 Task: Design a complex, multi-material model of a famous building.
Action: Mouse moved to (161, 131)
Screenshot: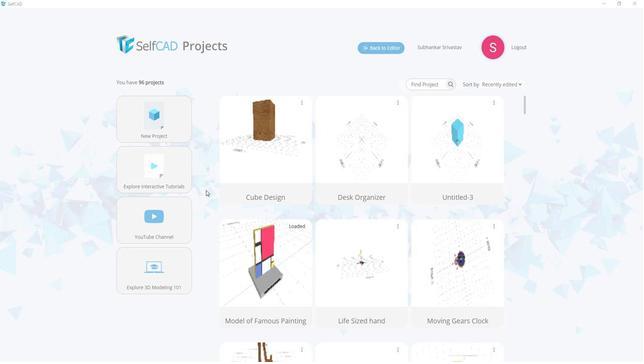 
Action: Mouse pressed left at (161, 131)
Screenshot: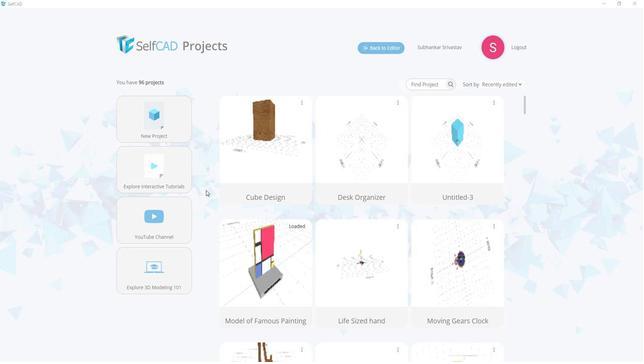 
Action: Mouse moved to (318, 147)
Screenshot: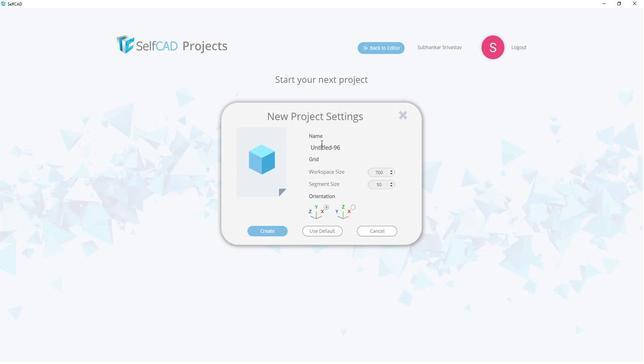 
Action: Mouse pressed left at (318, 147)
Screenshot: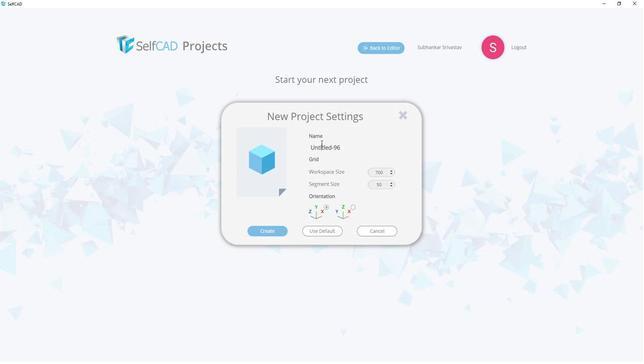
Action: Key pressed <Key.shift><Key.shift><Key.shift><Key.shift><Key.shift><Key.shift>Famous<Key.space><Key.shift><Key.shift><Key.shift><Key.shift><Key.shift><Key.shift><Key.shift><Key.shift><Key.shift><Key.shift><Key.shift><Key.shift><Key.shift><Key.shift><Key.shift><Key.shift><Key.shift><Key.shift><Key.shift><Key.shift><Key.shift><Key.shift><Key.shift><Key.shift><Key.shift><Key.shift><Key.shift><Key.shift><Key.shift>Building<Key.space>2
Screenshot: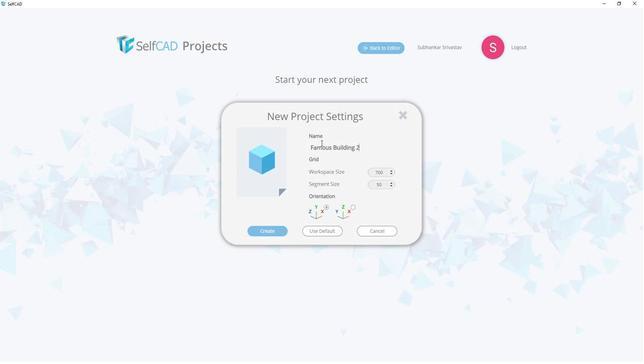 
Action: Mouse moved to (268, 226)
Screenshot: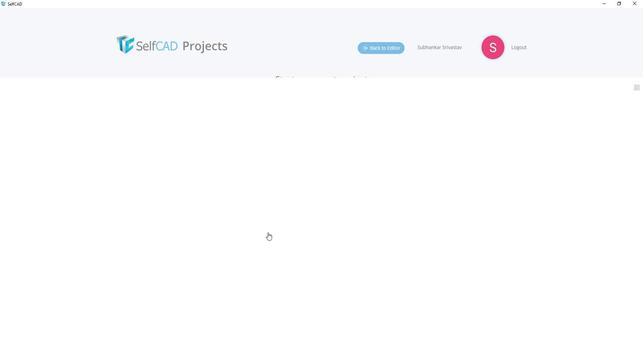 
Action: Mouse pressed left at (268, 226)
Screenshot: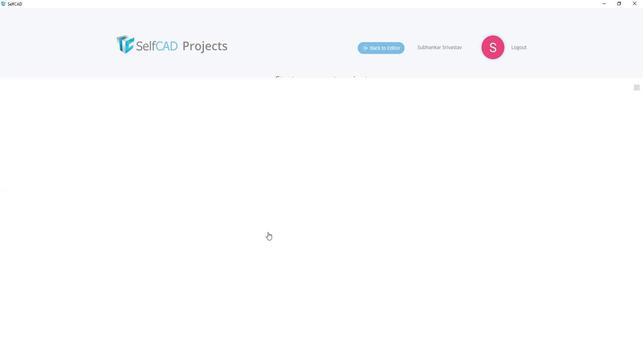 
Action: Mouse moved to (57, 151)
Screenshot: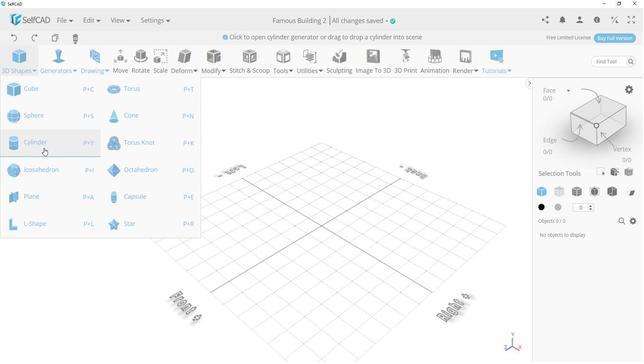 
Action: Mouse pressed left at (57, 151)
Screenshot: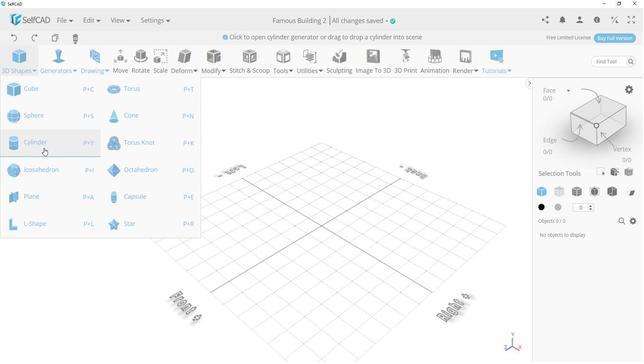 
Action: Mouse moved to (26, 177)
Screenshot: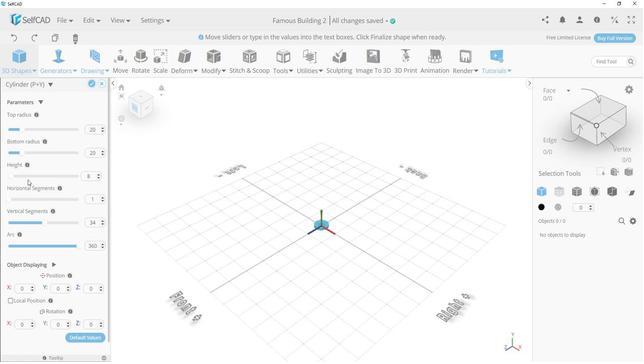 
Action: Mouse pressed left at (26, 177)
Screenshot: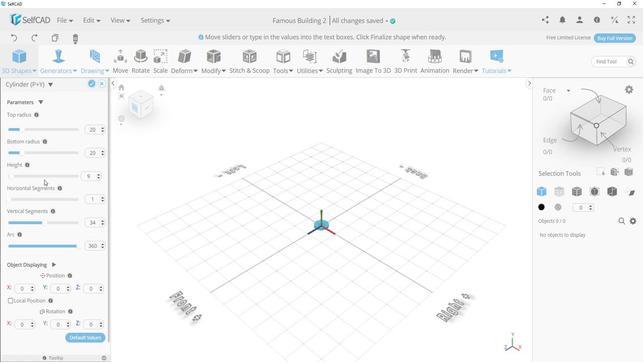 
Action: Mouse moved to (56, 238)
Screenshot: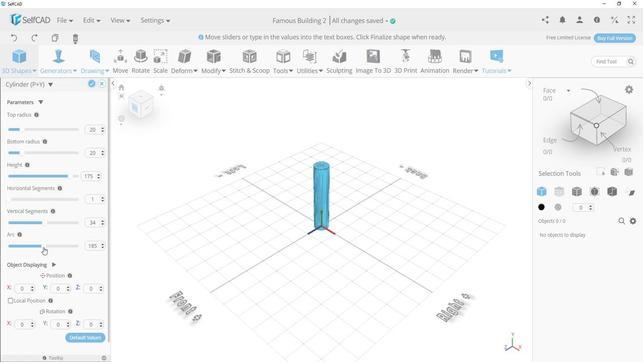 
Action: Mouse pressed left at (56, 238)
Screenshot: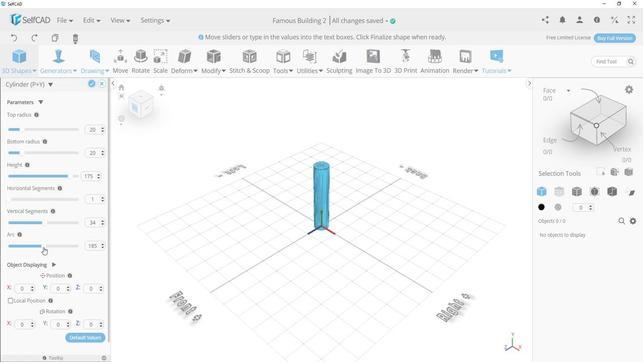 
Action: Mouse moved to (44, 237)
Screenshot: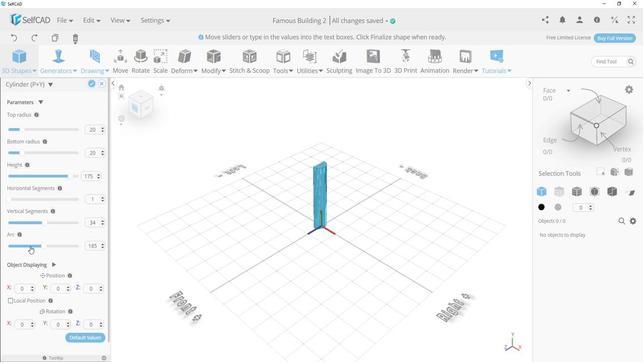 
Action: Mouse pressed left at (44, 237)
Screenshot: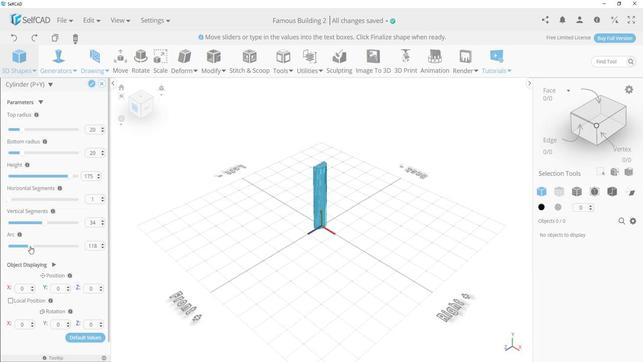 
Action: Mouse moved to (112, 240)
Screenshot: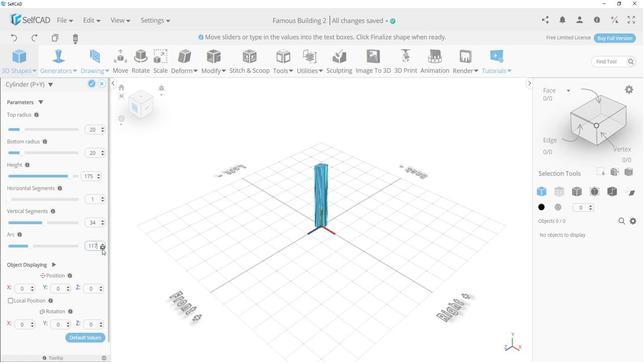 
Action: Mouse pressed left at (112, 240)
Screenshot: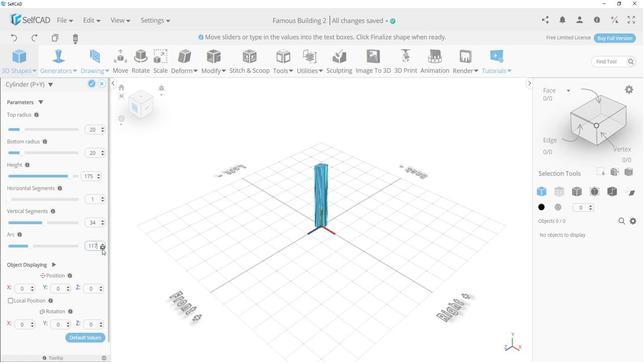 
Action: Mouse pressed left at (112, 240)
Screenshot: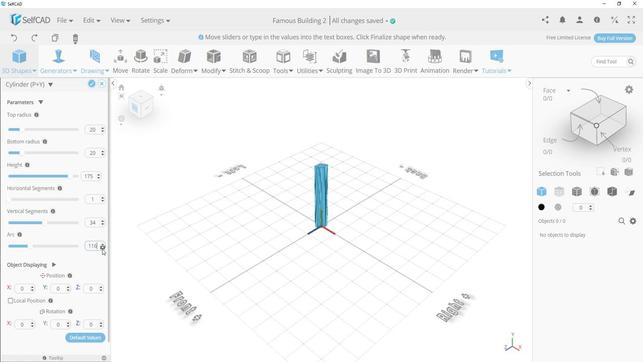 
Action: Mouse pressed left at (112, 240)
Screenshot: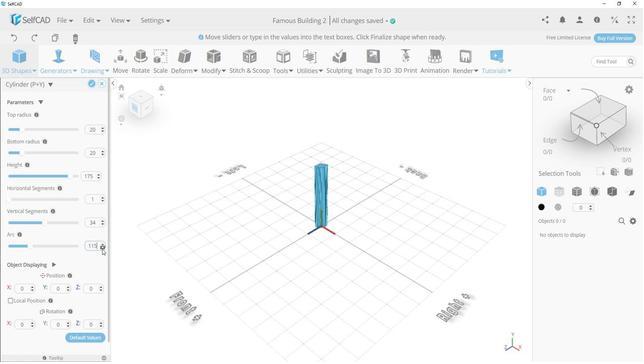 
Action: Mouse pressed left at (112, 240)
Screenshot: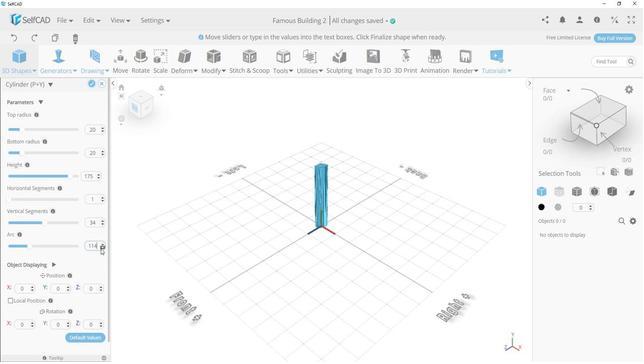 
Action: Mouse moved to (111, 240)
Screenshot: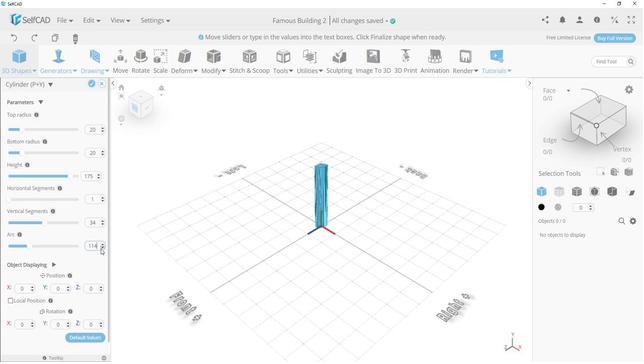 
Action: Mouse pressed left at (111, 240)
Screenshot: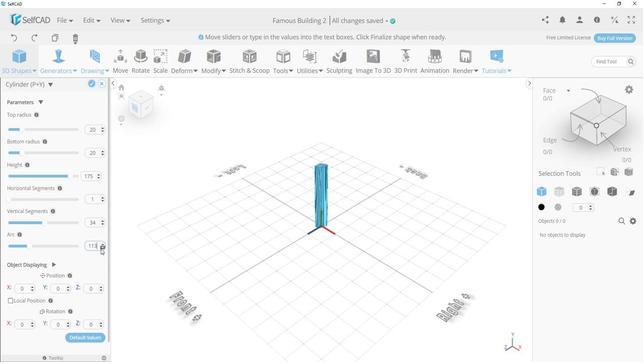 
Action: Mouse pressed left at (111, 240)
Screenshot: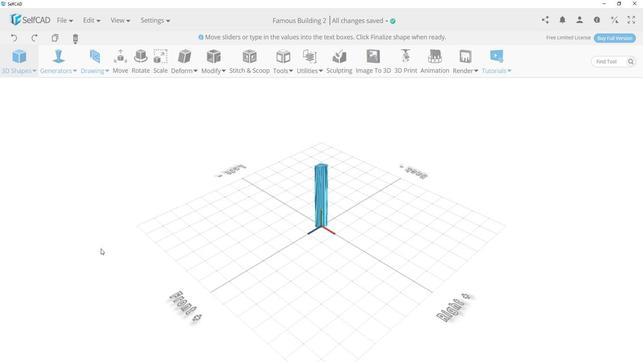 
Action: Mouse moved to (247, 202)
Screenshot: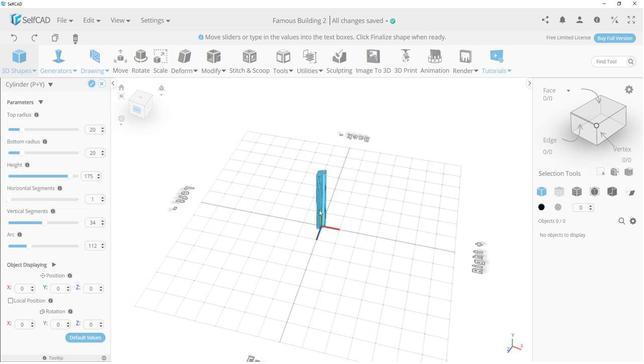 
Action: Mouse pressed left at (247, 202)
Screenshot: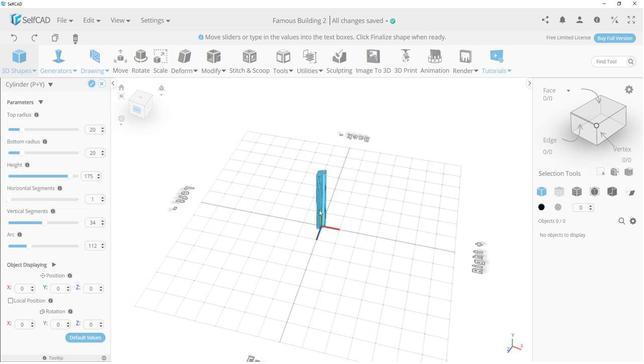 
Action: Mouse moved to (344, 200)
Screenshot: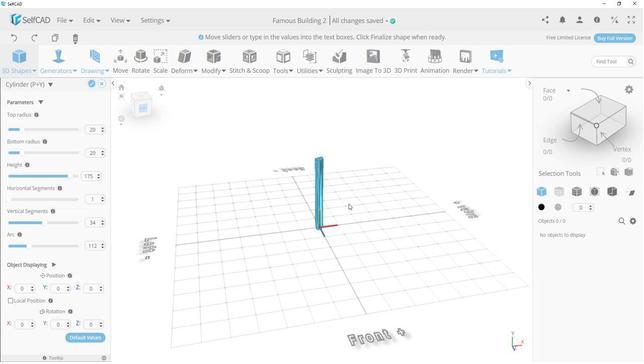 
Action: Mouse scrolled (344, 201) with delta (0, 0)
Screenshot: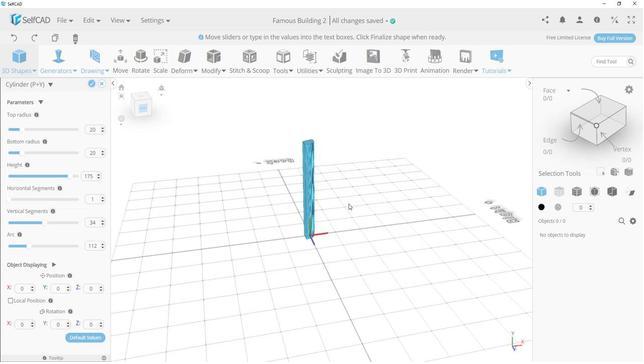 
Action: Mouse scrolled (344, 201) with delta (0, 0)
Screenshot: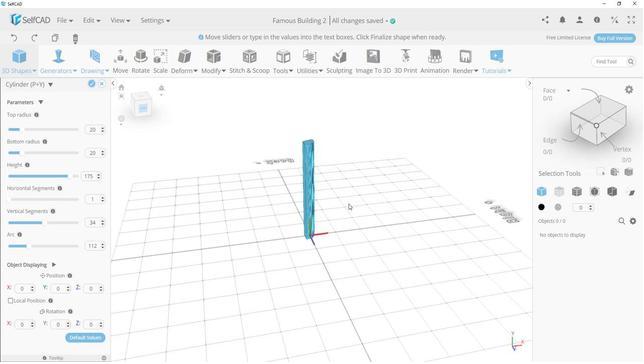 
Action: Mouse scrolled (344, 201) with delta (0, 0)
Screenshot: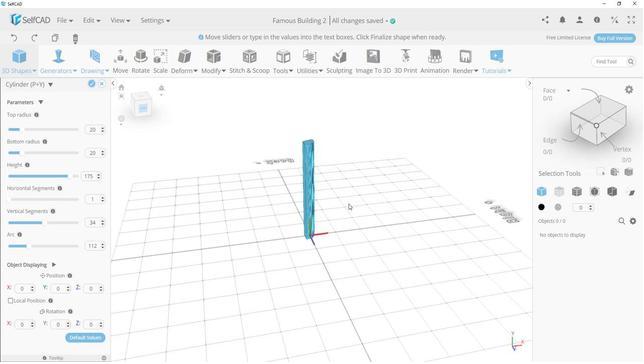 
Action: Mouse scrolled (344, 201) with delta (0, 0)
Screenshot: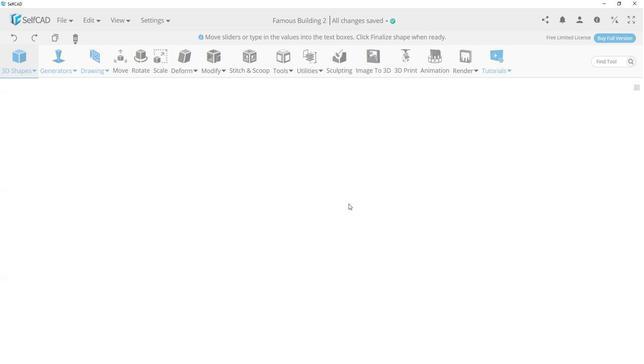 
Action: Mouse scrolled (344, 201) with delta (0, 0)
Screenshot: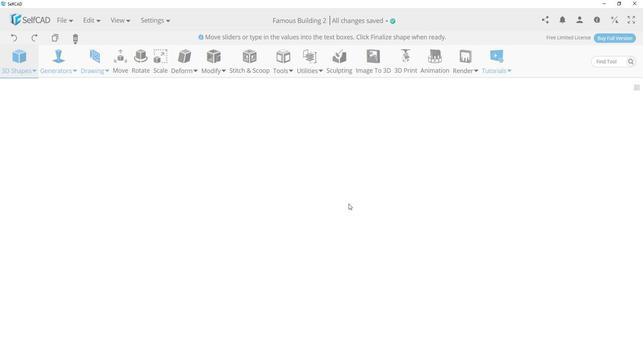 
Action: Mouse scrolled (344, 201) with delta (0, 0)
Screenshot: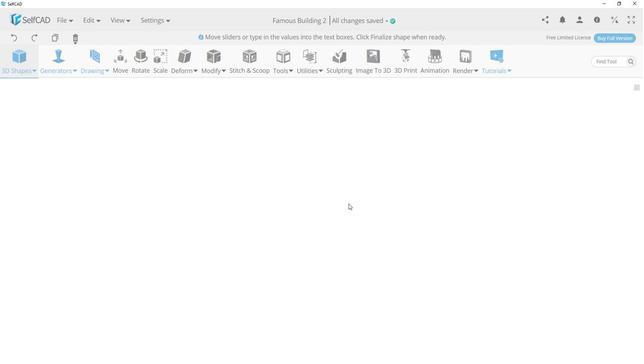 
Action: Mouse scrolled (344, 201) with delta (0, 0)
Screenshot: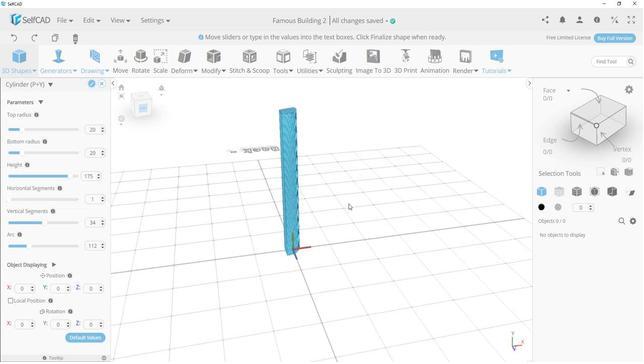 
Action: Mouse scrolled (344, 201) with delta (0, 0)
Screenshot: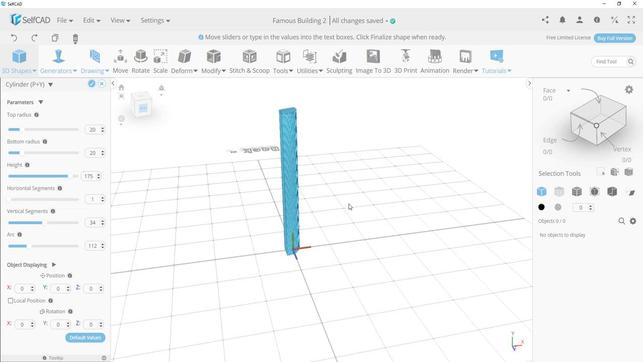 
Action: Mouse scrolled (344, 201) with delta (0, 0)
Screenshot: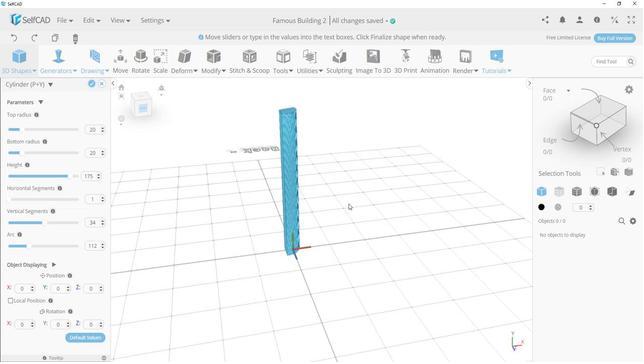 
Action: Mouse scrolled (344, 201) with delta (0, 0)
Screenshot: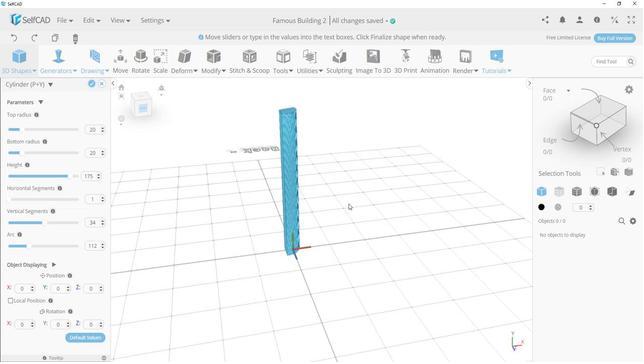 
Action: Mouse scrolled (344, 201) with delta (0, 0)
Screenshot: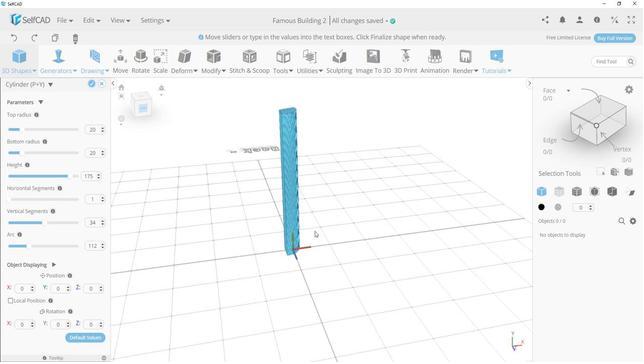 
Action: Mouse scrolled (344, 201) with delta (0, 0)
Screenshot: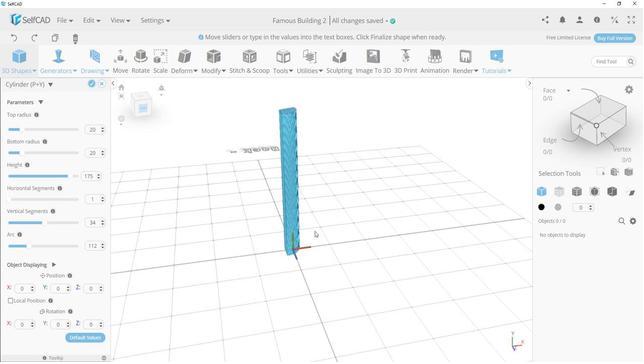 
Action: Mouse moved to (260, 244)
Screenshot: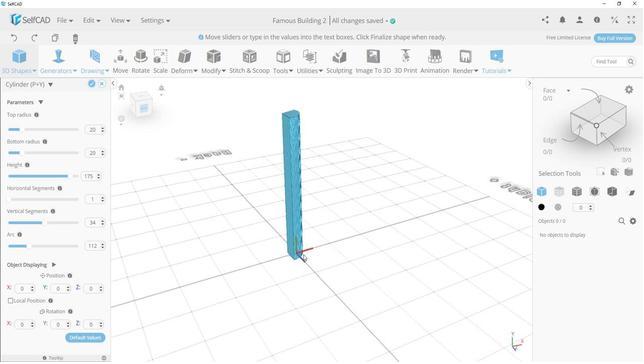 
Action: Mouse pressed left at (260, 244)
Screenshot: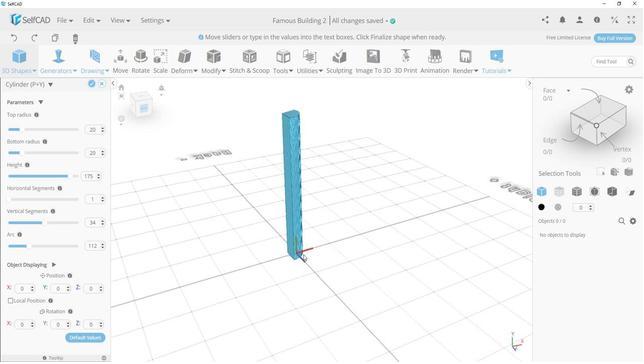 
Action: Mouse moved to (37, 136)
Screenshot: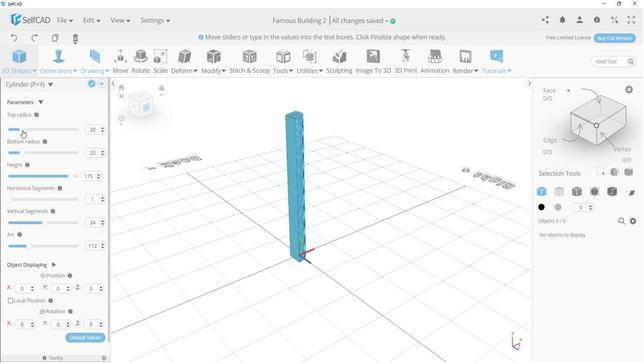 
Action: Mouse pressed left at (37, 136)
Screenshot: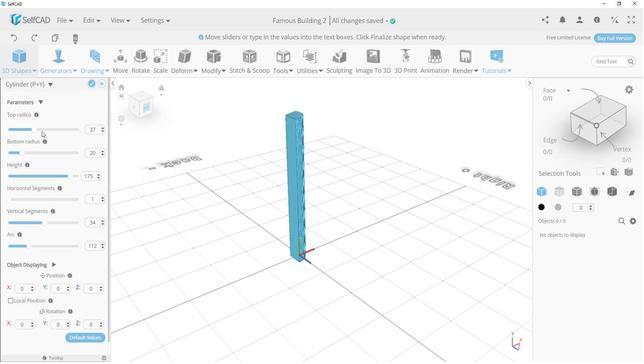 
Action: Mouse moved to (113, 132)
Screenshot: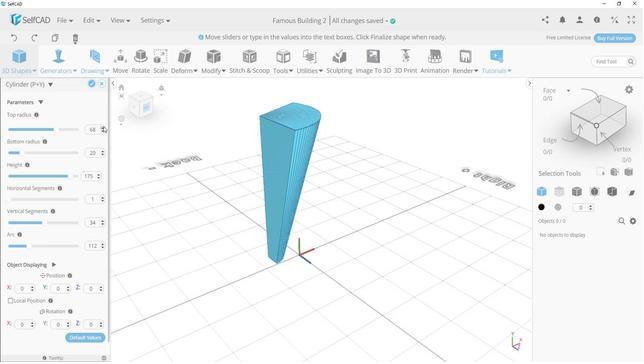 
Action: Mouse pressed left at (113, 132)
Screenshot: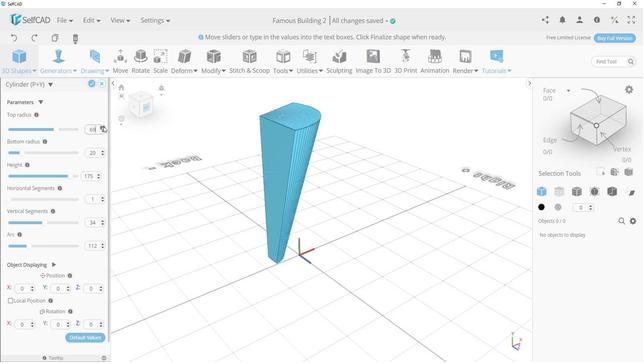 
Action: Mouse pressed left at (113, 132)
Screenshot: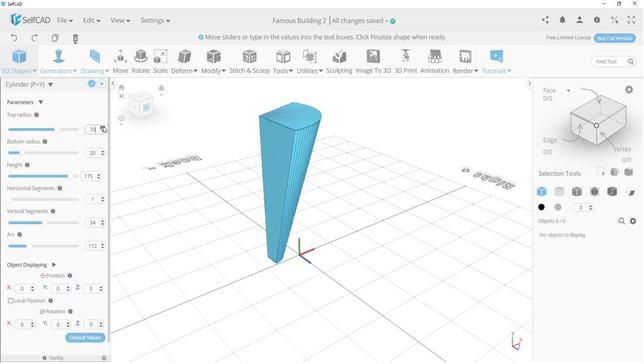 
Action: Mouse moved to (36, 155)
Screenshot: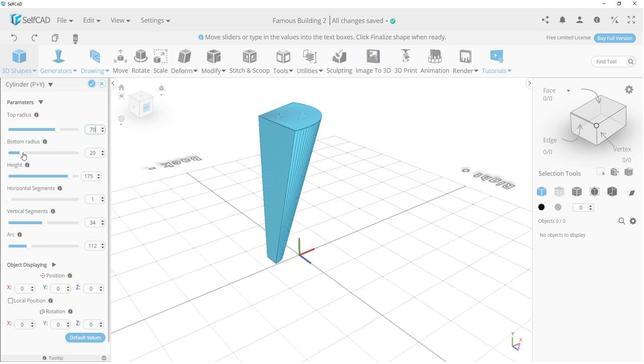 
Action: Mouse pressed left at (36, 155)
Screenshot: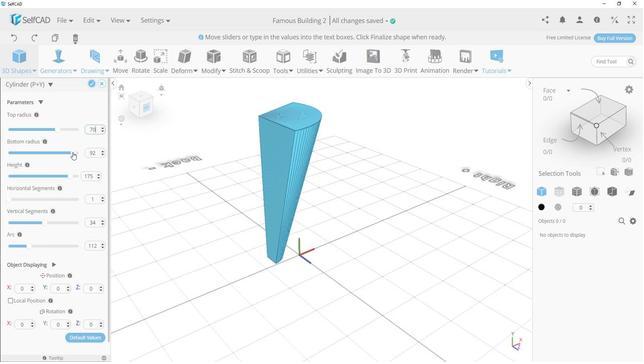 
Action: Mouse moved to (86, 154)
Screenshot: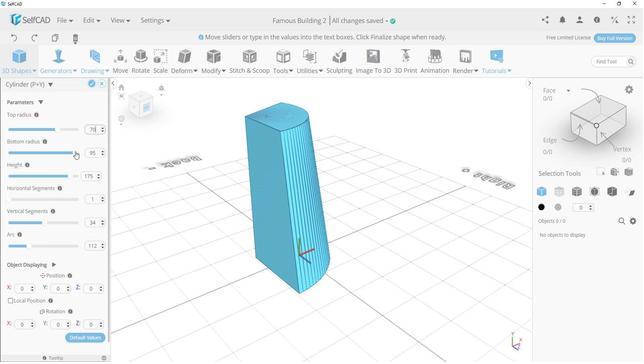 
Action: Mouse pressed right at (86, 154)
Screenshot: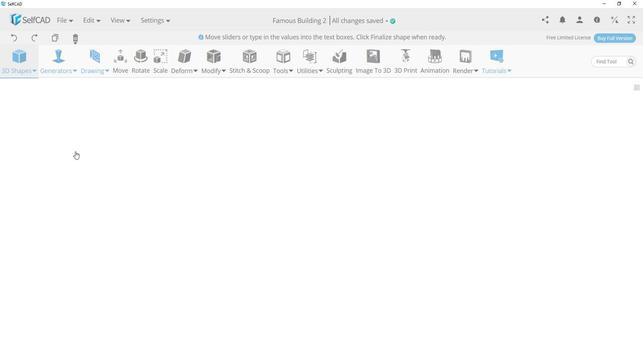 
Action: Mouse moved to (113, 154)
Screenshot: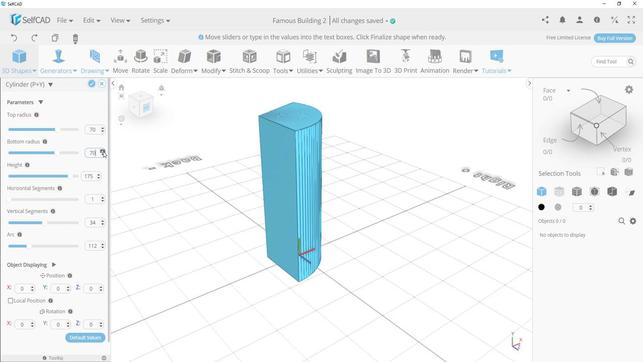 
Action: Mouse pressed left at (113, 154)
Screenshot: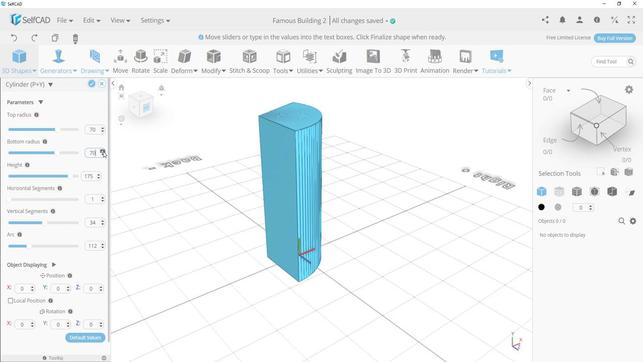 
Action: Mouse moved to (248, 236)
Screenshot: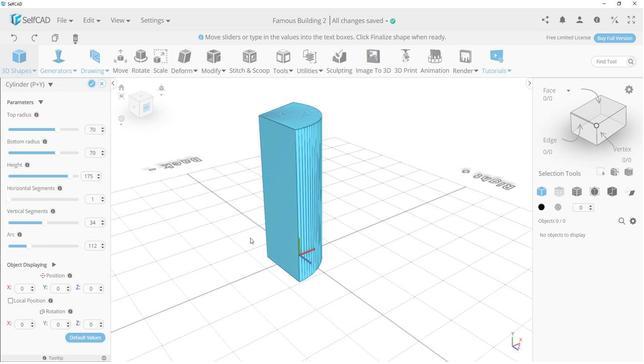 
Action: Mouse pressed left at (248, 236)
Screenshot: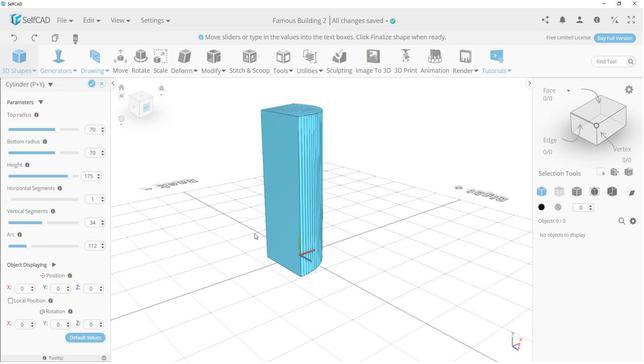 
Action: Mouse moved to (113, 238)
Screenshot: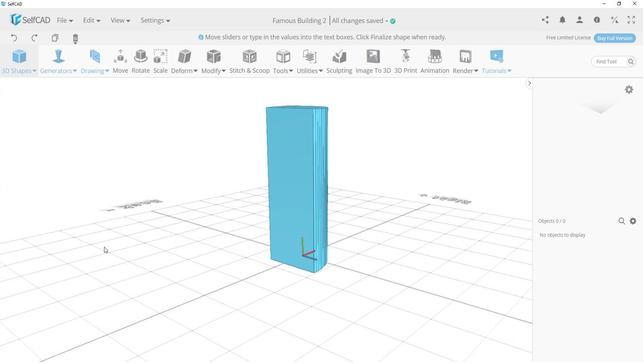 
Action: Mouse pressed left at (113, 238)
Screenshot: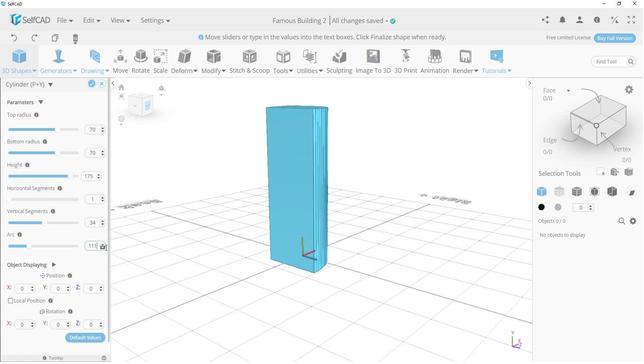 
Action: Mouse moved to (116, 239)
Screenshot: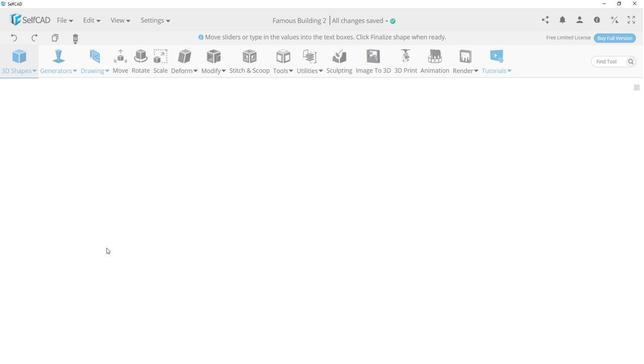 
Action: Mouse pressed left at (116, 239)
Screenshot: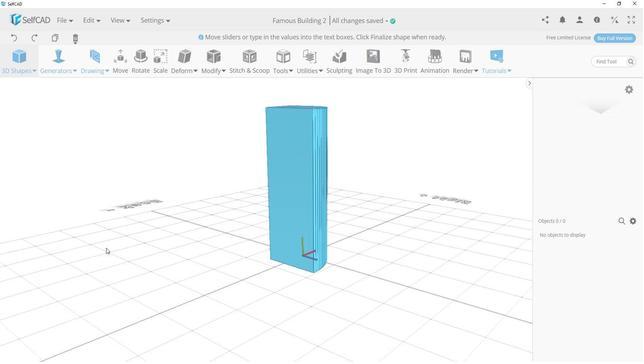 
Action: Mouse moved to (113, 239)
Screenshot: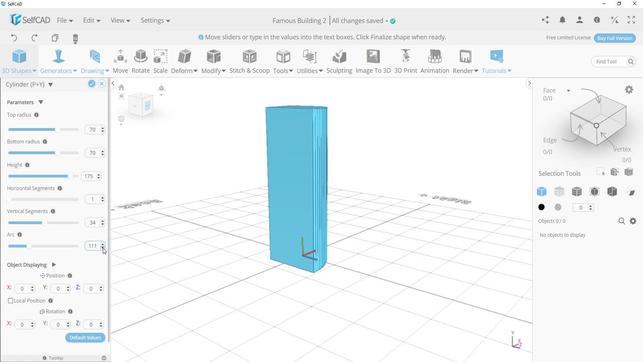 
Action: Mouse pressed left at (113, 239)
Screenshot: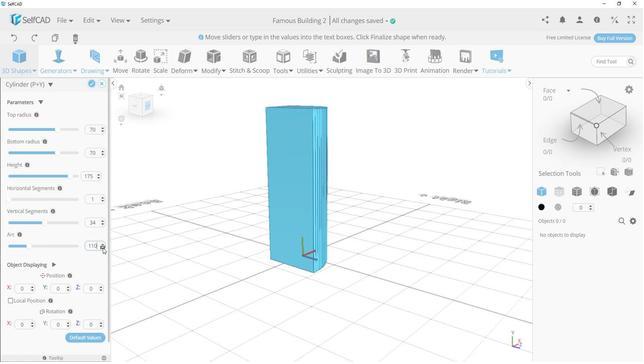 
Action: Mouse moved to (367, 230)
Screenshot: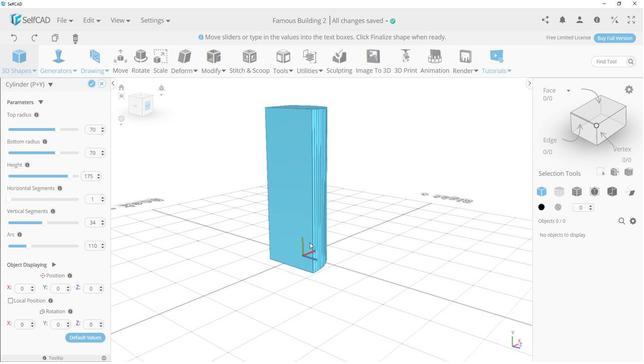 
Action: Mouse pressed left at (367, 230)
Screenshot: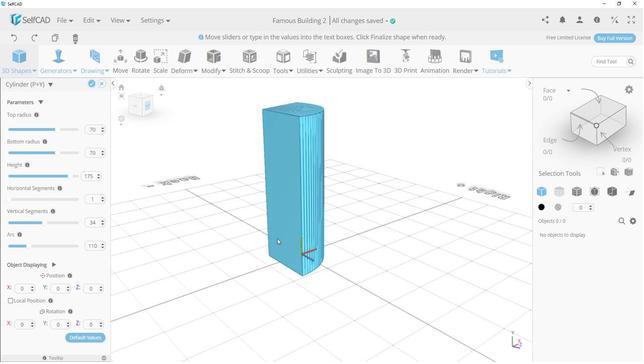 
Action: Mouse moved to (113, 198)
Screenshot: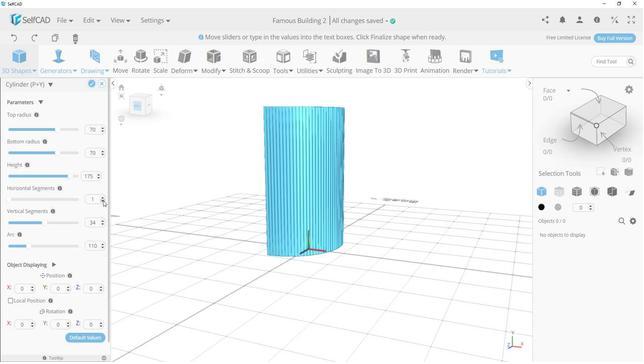 
Action: Mouse pressed left at (113, 198)
Screenshot: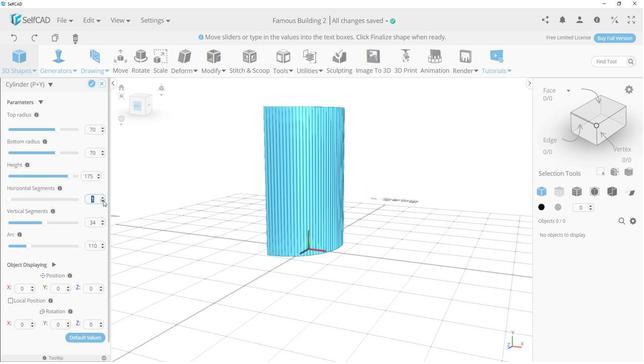 
Action: Mouse moved to (113, 194)
Screenshot: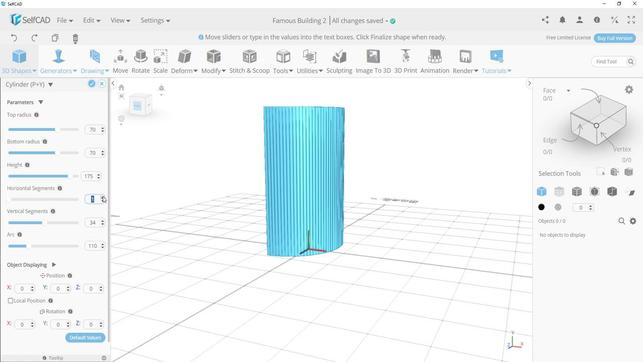 
Action: Mouse pressed left at (113, 194)
Screenshot: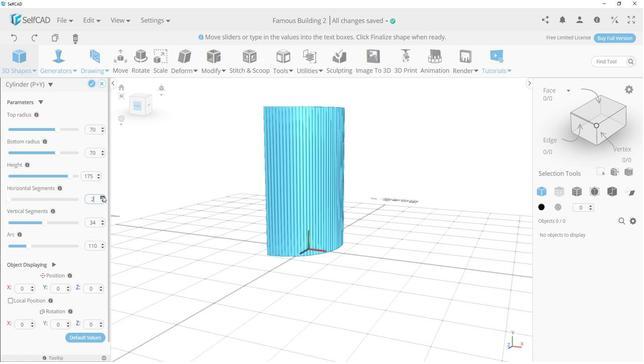
Action: Mouse moved to (113, 194)
Screenshot: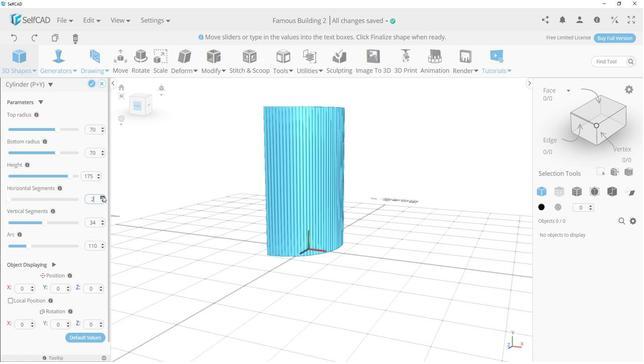 
Action: Mouse pressed left at (113, 194)
Screenshot: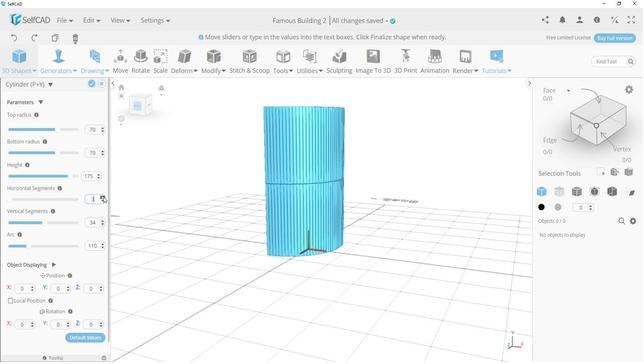 
Action: Mouse pressed left at (113, 194)
Screenshot: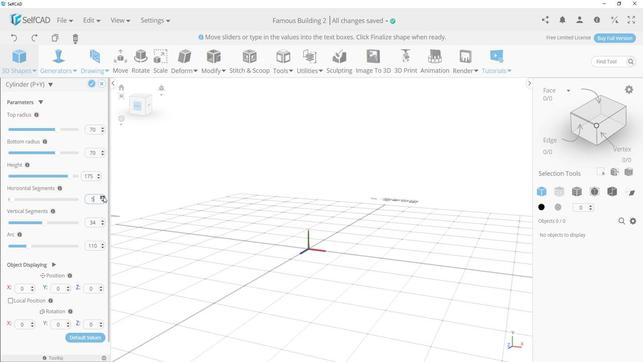 
Action: Mouse moved to (113, 194)
Screenshot: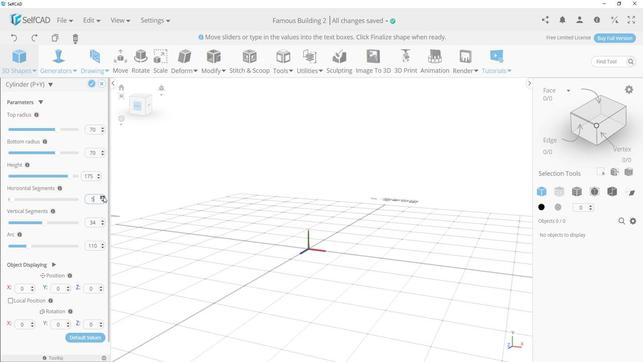 
Action: Mouse pressed left at (113, 194)
Screenshot: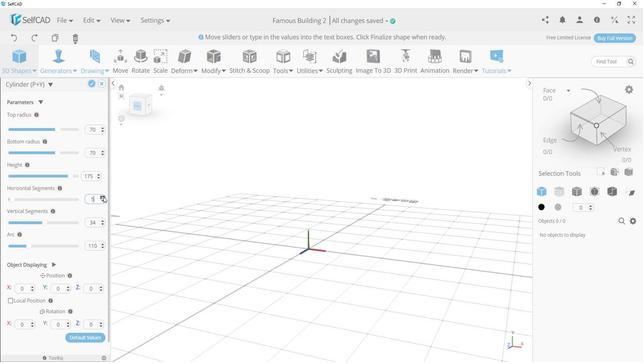 
Action: Mouse pressed left at (113, 194)
Screenshot: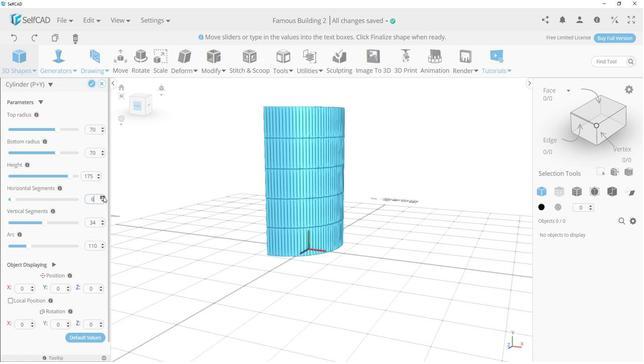 
Action: Mouse moved to (113, 194)
Screenshot: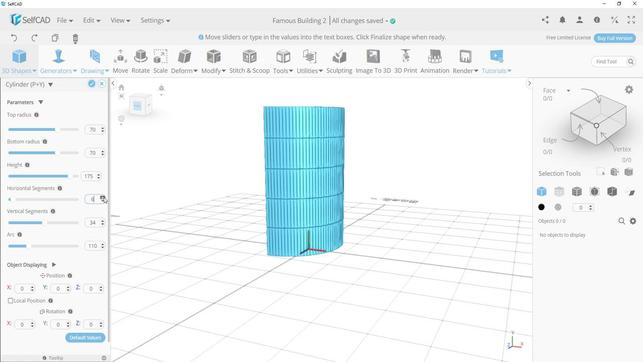 
Action: Mouse pressed left at (113, 194)
Screenshot: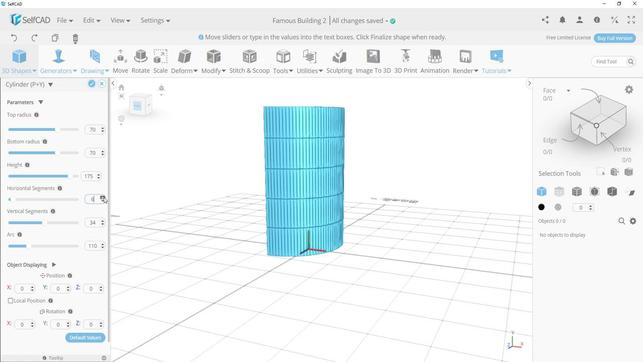 
Action: Mouse pressed left at (113, 194)
Screenshot: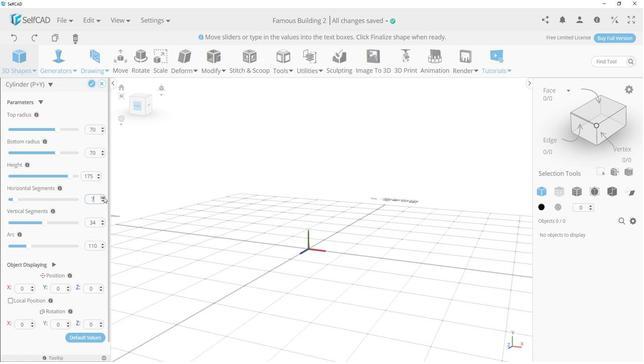 
Action: Mouse moved to (113, 195)
Screenshot: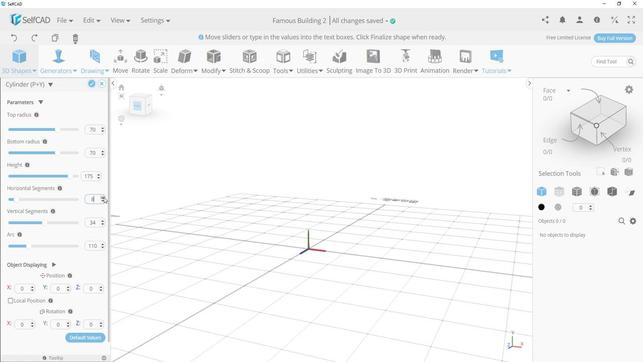 
Action: Mouse pressed left at (113, 195)
Screenshot: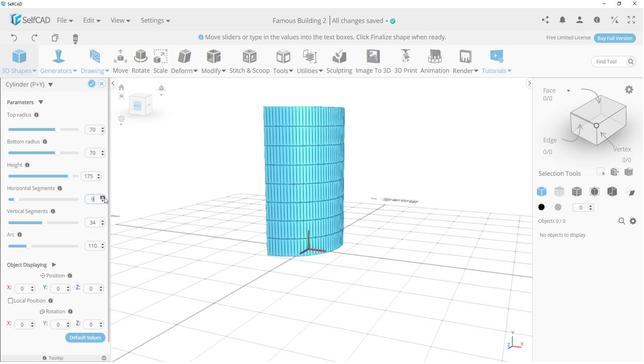 
Action: Mouse moved to (114, 195)
Screenshot: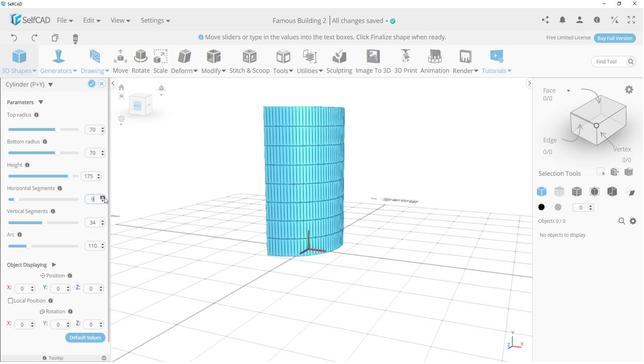 
Action: Mouse pressed left at (114, 195)
Screenshot: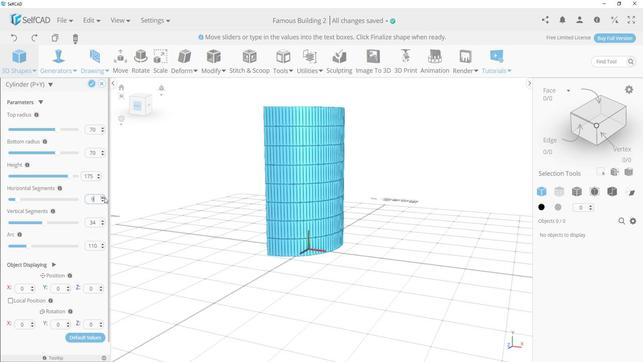 
Action: Mouse pressed left at (114, 195)
Screenshot: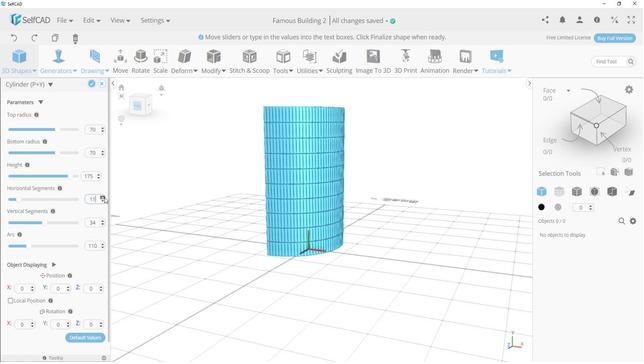 
Action: Mouse pressed left at (114, 195)
Screenshot: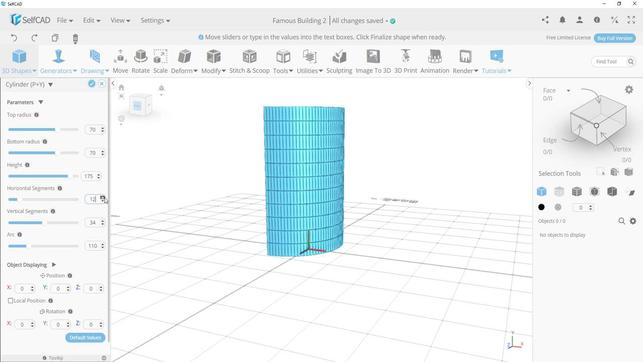 
Action: Mouse pressed left at (114, 195)
Screenshot: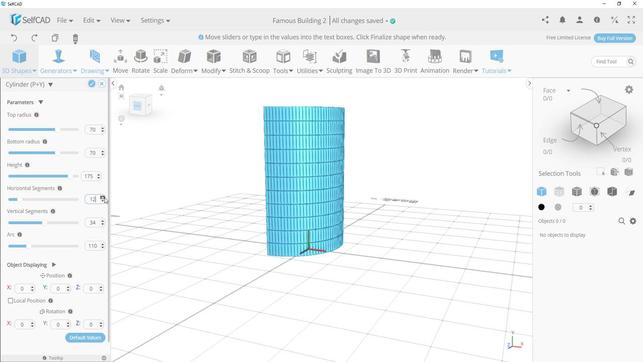 
Action: Mouse pressed left at (114, 195)
Screenshot: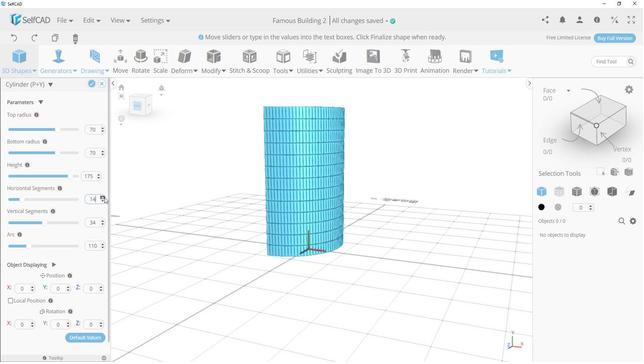 
Action: Mouse pressed left at (114, 195)
Screenshot: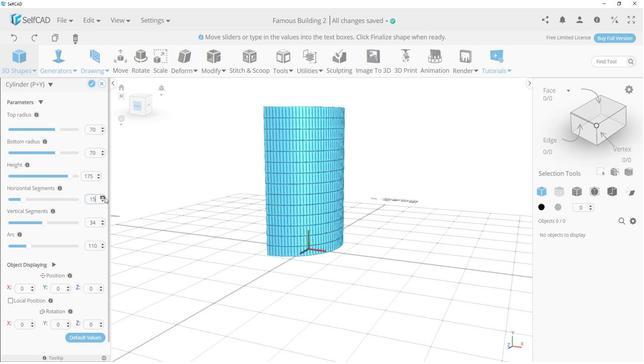 
Action: Mouse moved to (113, 195)
Screenshot: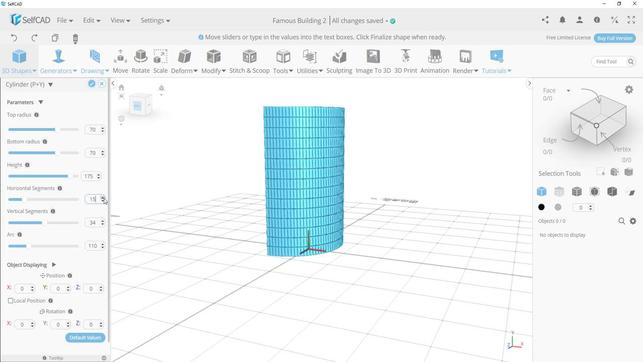 
Action: Mouse pressed left at (113, 195)
Screenshot: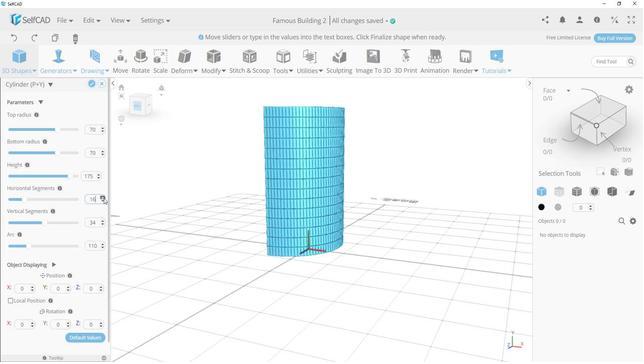 
Action: Mouse pressed left at (113, 195)
Screenshot: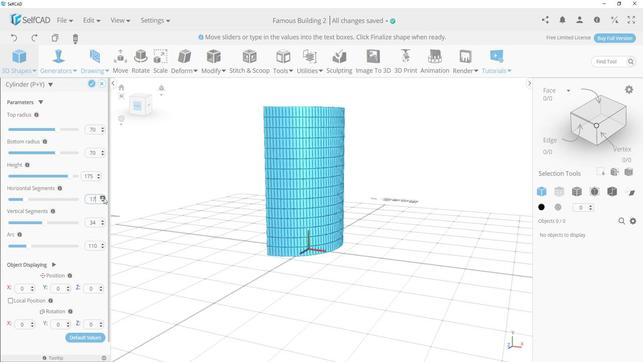 
Action: Mouse pressed left at (113, 195)
Screenshot: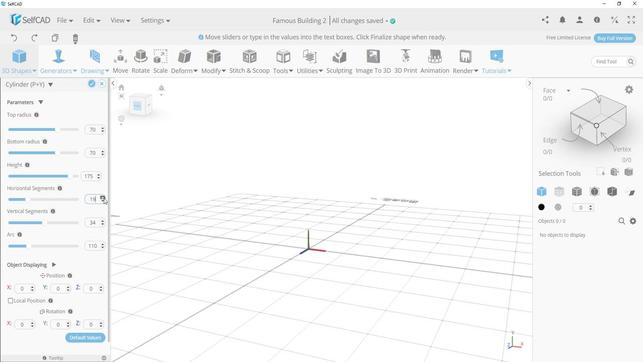 
Action: Mouse pressed left at (113, 195)
Screenshot: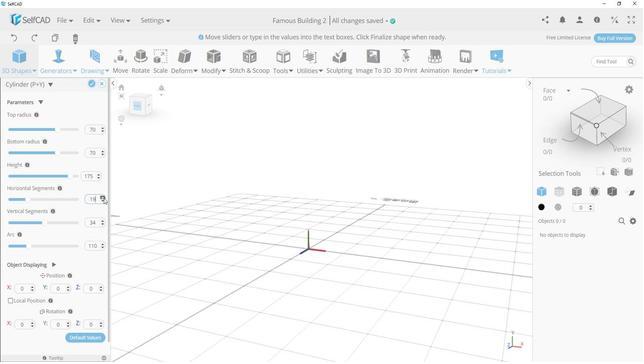 
Action: Mouse pressed left at (113, 195)
Screenshot: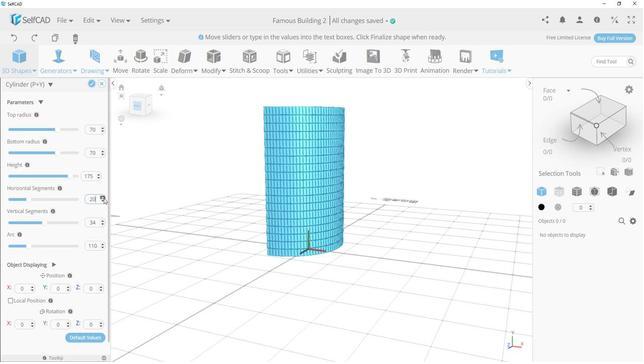 
Action: Mouse pressed left at (113, 195)
Screenshot: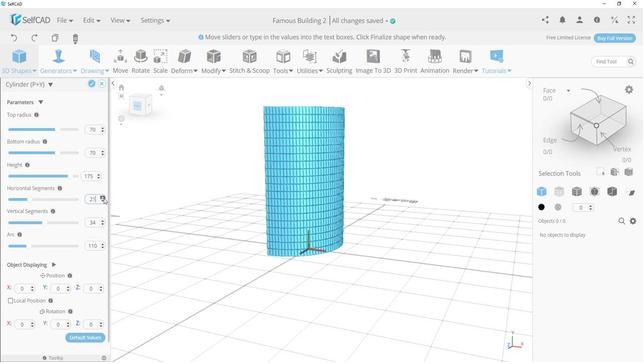 
Action: Mouse pressed left at (113, 195)
Screenshot: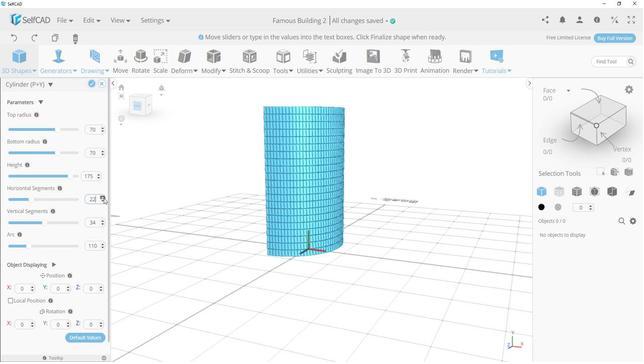 
Action: Mouse pressed left at (113, 195)
Screenshot: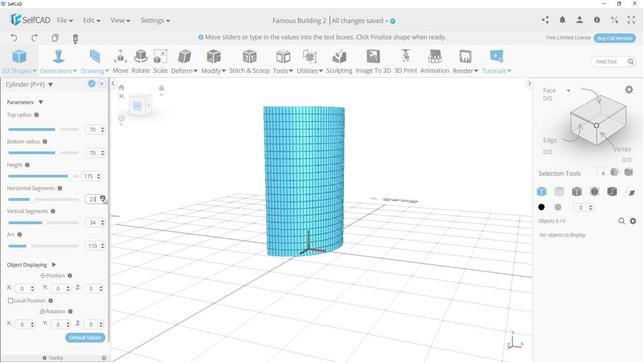 
Action: Mouse pressed left at (113, 195)
Screenshot: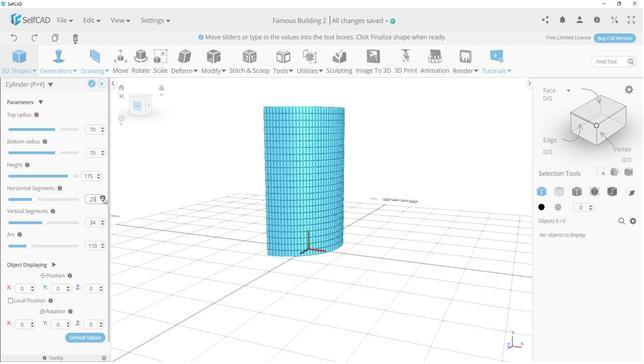 
Action: Mouse pressed left at (113, 195)
Screenshot: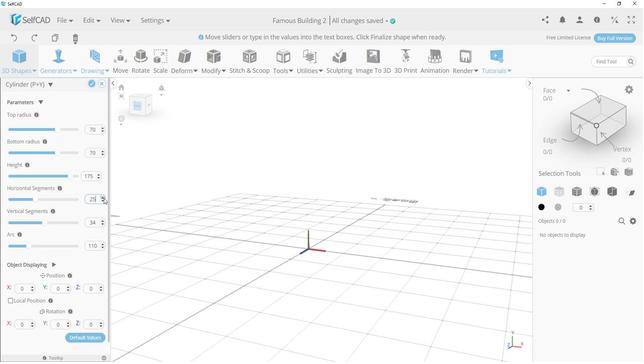 
Action: Mouse pressed left at (113, 195)
Screenshot: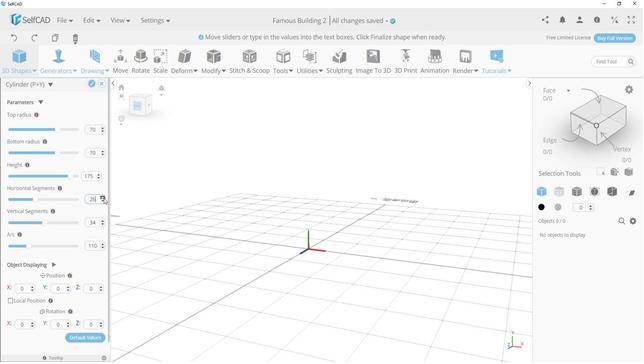 
Action: Mouse moved to (113, 195)
Screenshot: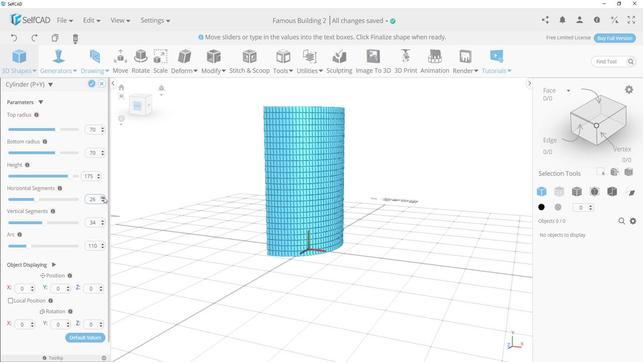 
Action: Mouse pressed left at (113, 195)
Screenshot: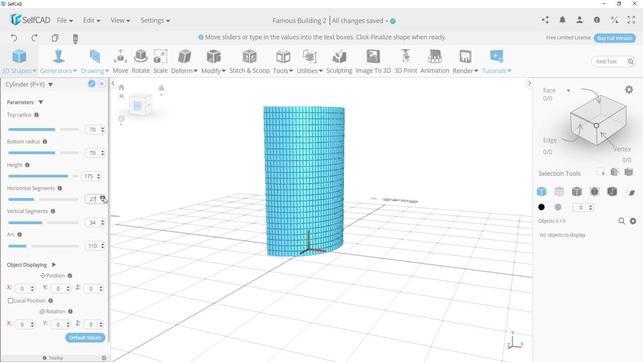 
Action: Mouse pressed left at (113, 195)
Screenshot: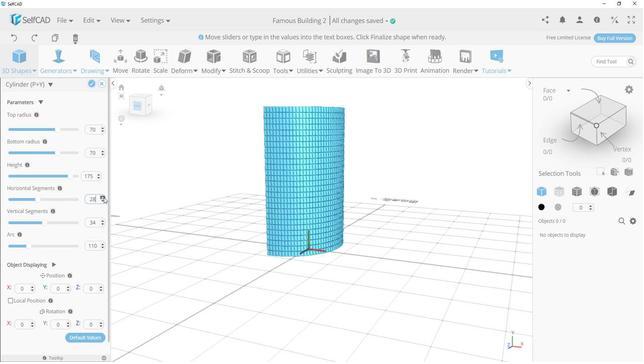 
Action: Mouse pressed left at (113, 195)
Screenshot: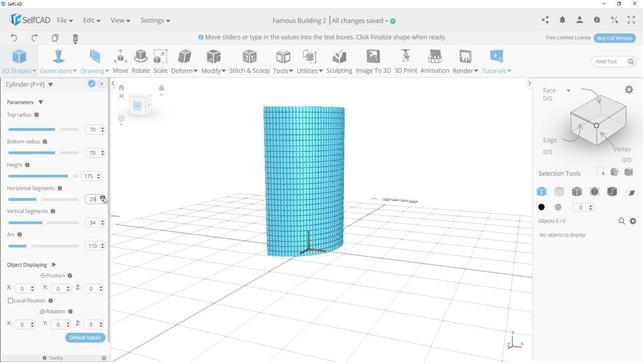 
Action: Mouse moved to (113, 195)
Screenshot: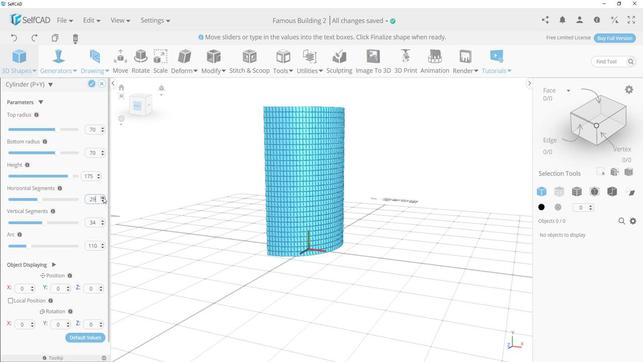 
Action: Mouse pressed left at (113, 195)
Screenshot: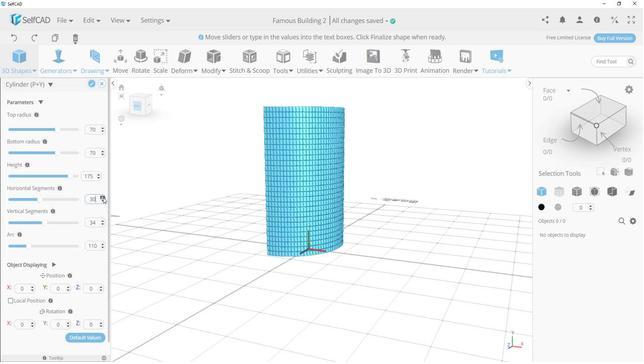 
Action: Mouse pressed left at (113, 195)
Screenshot: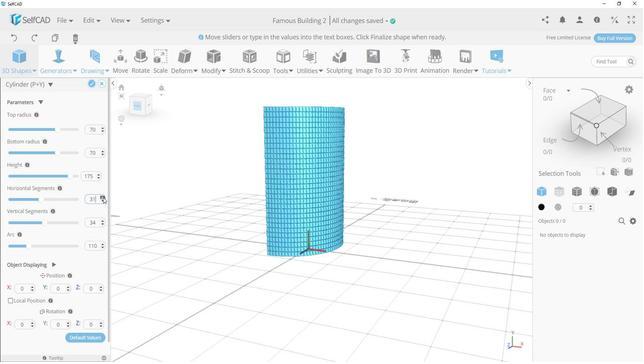 
Action: Mouse moved to (112, 219)
Screenshot: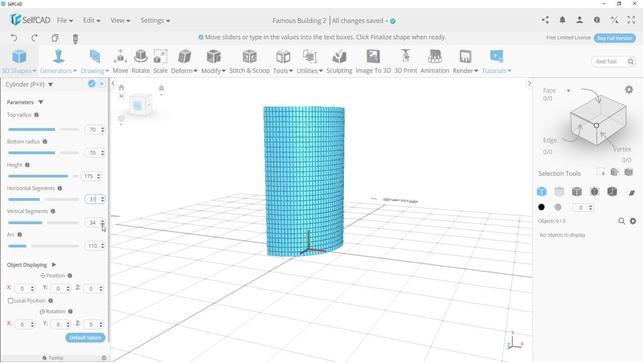
Action: Mouse pressed left at (112, 219)
Screenshot: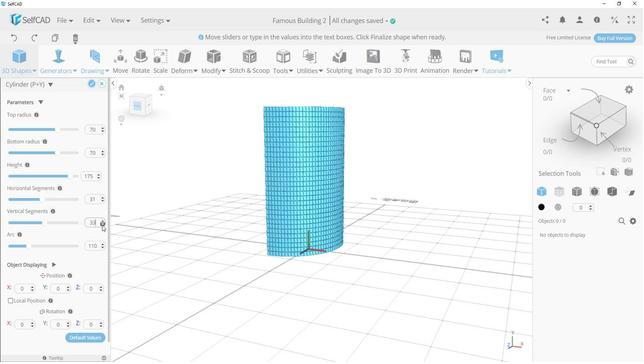 
Action: Mouse pressed left at (112, 219)
Screenshot: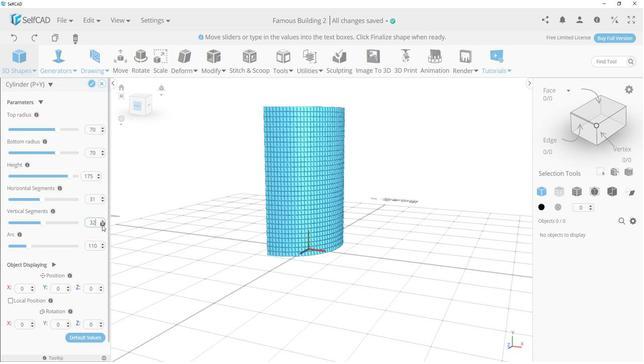 
Action: Mouse pressed left at (112, 219)
Screenshot: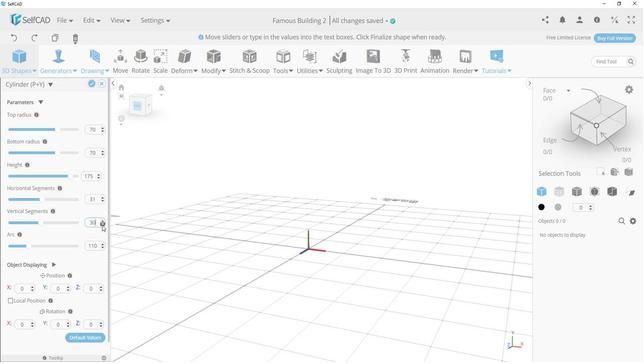 
Action: Mouse pressed left at (112, 219)
Screenshot: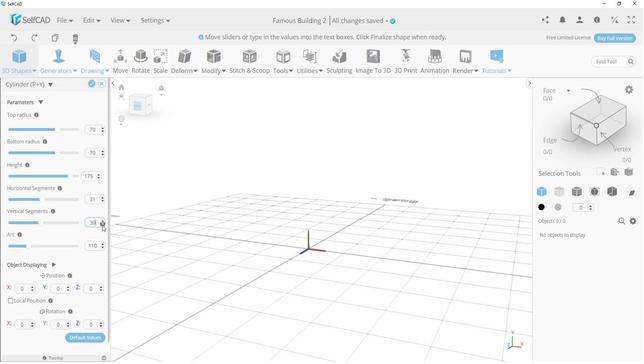 
Action: Mouse pressed left at (112, 219)
Screenshot: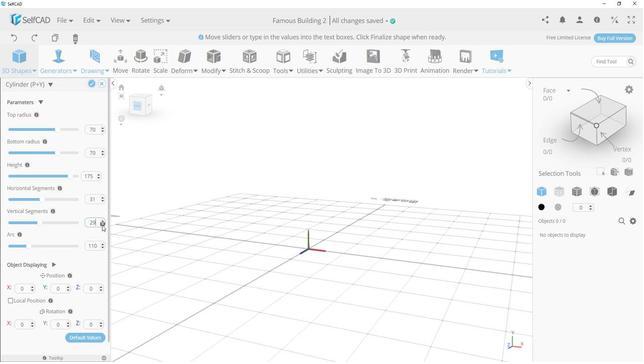 
Action: Mouse moved to (107, 217)
Screenshot: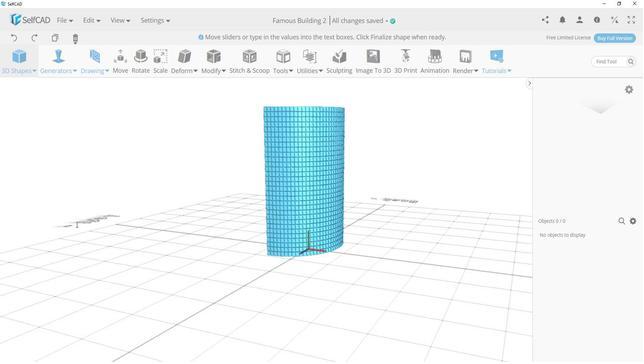 
Action: Mouse pressed left at (107, 217)
Screenshot: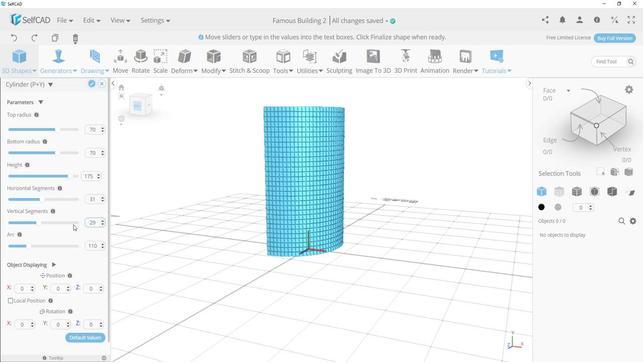 
Action: Mouse moved to (84, 219)
Screenshot: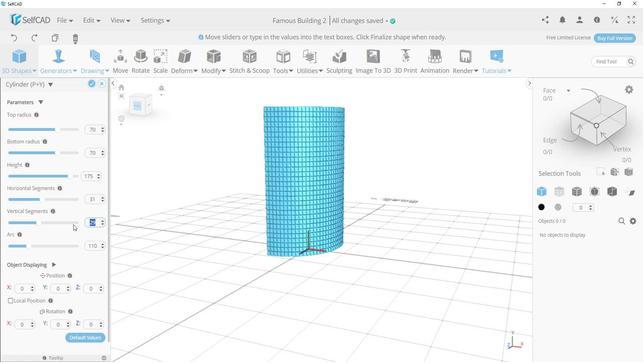 
Action: Key pressed 3
Screenshot: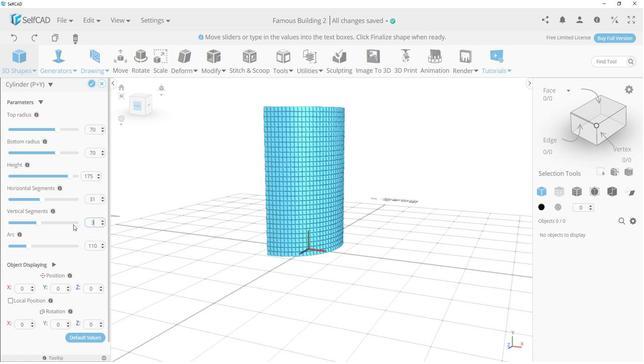 
Action: Mouse moved to (81, 222)
Screenshot: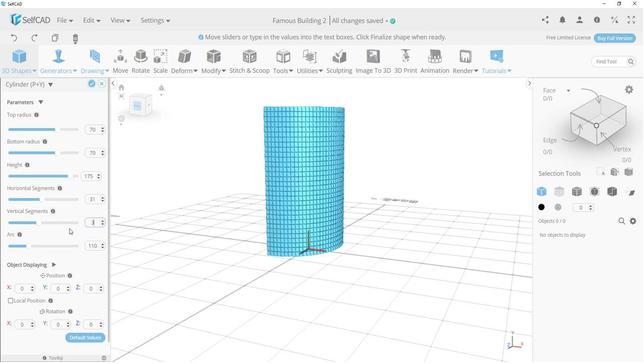 
Action: Mouse pressed left at (81, 222)
Screenshot: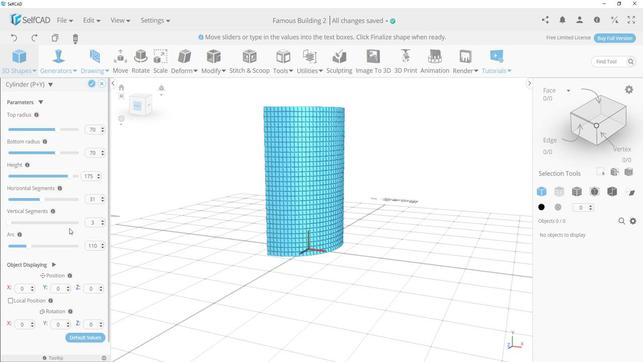 
Action: Mouse moved to (397, 203)
Screenshot: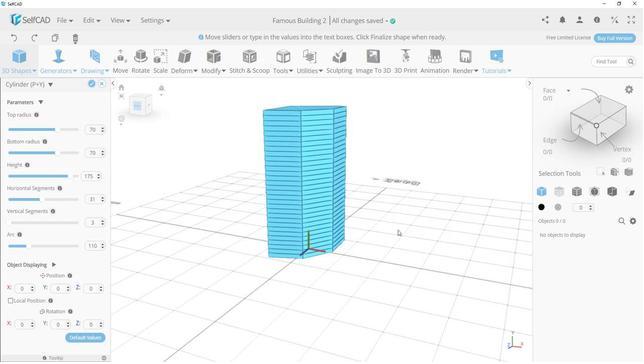 
Action: Mouse pressed left at (397, 203)
Screenshot: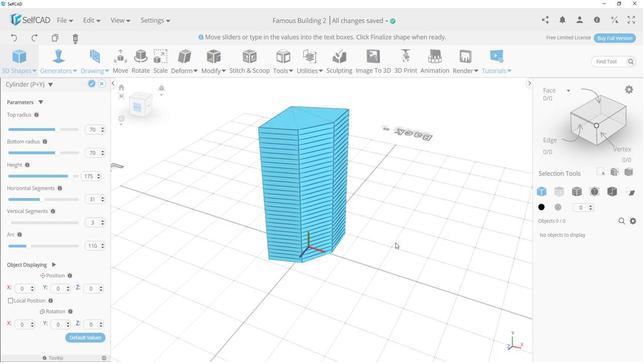 
Action: Mouse moved to (361, 247)
Screenshot: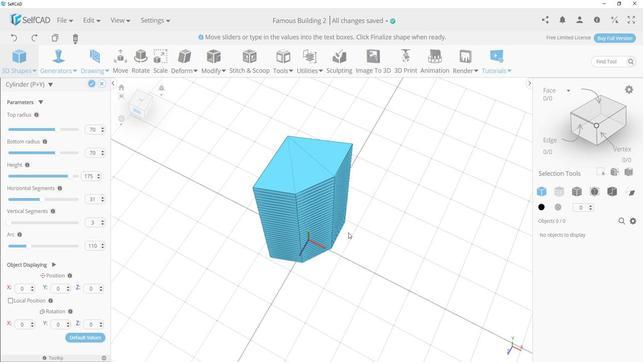 
Action: Mouse pressed left at (361, 247)
Screenshot: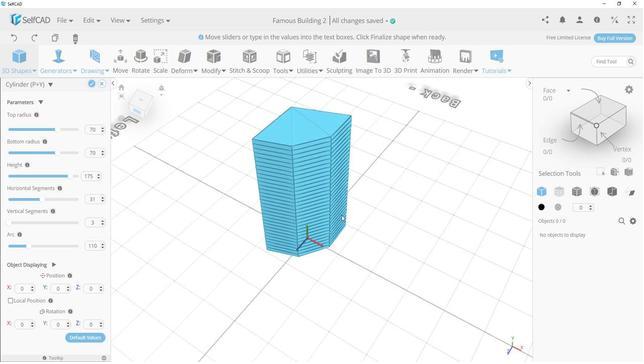 
Action: Mouse moved to (345, 246)
Screenshot: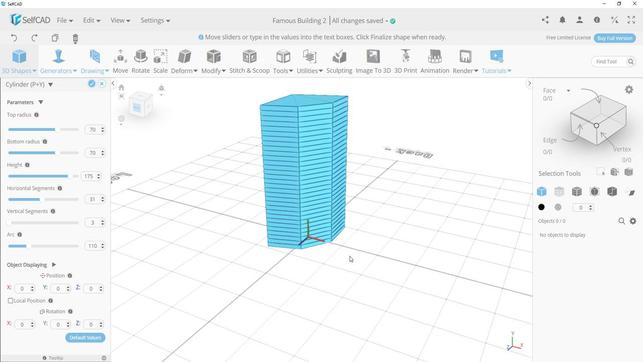
Action: Mouse pressed left at (345, 246)
Screenshot: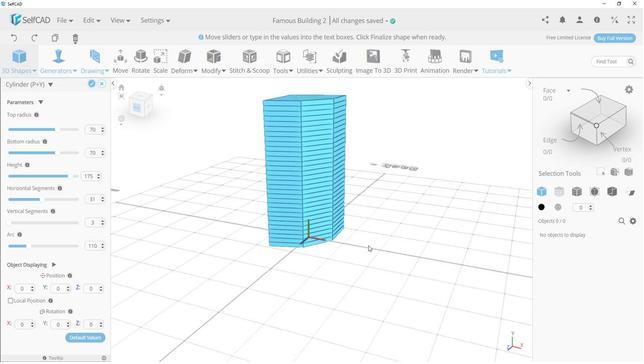 
Action: Mouse moved to (333, 269)
Screenshot: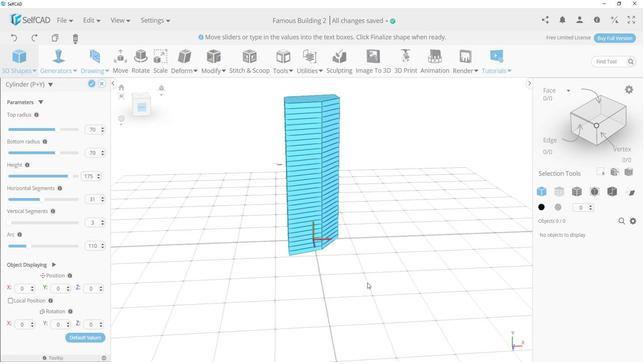 
Action: Mouse pressed left at (333, 269)
Screenshot: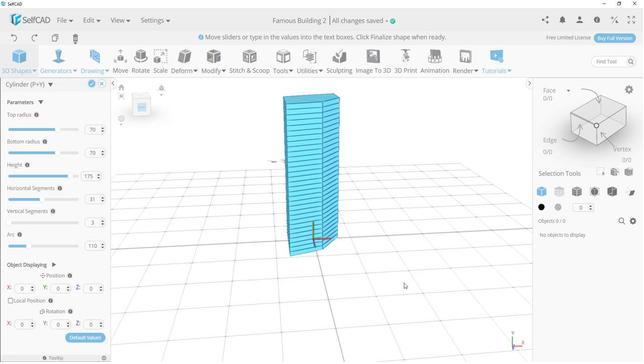 
Action: Mouse moved to (360, 216)
Screenshot: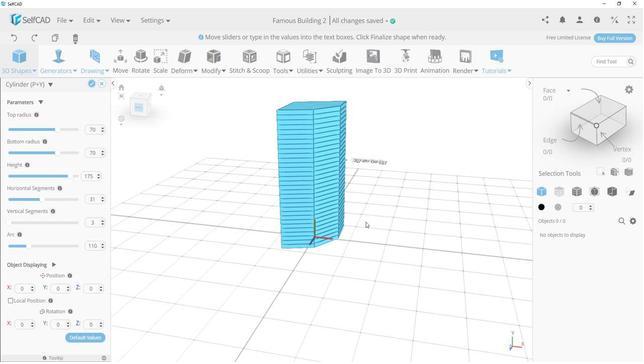 
Action: Mouse scrolled (360, 216) with delta (0, 0)
Screenshot: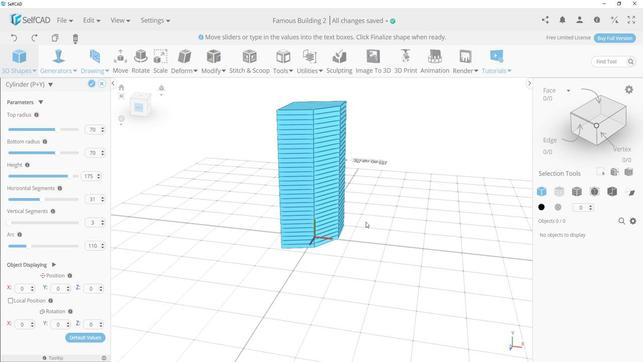 
Action: Mouse scrolled (360, 216) with delta (0, 0)
Screenshot: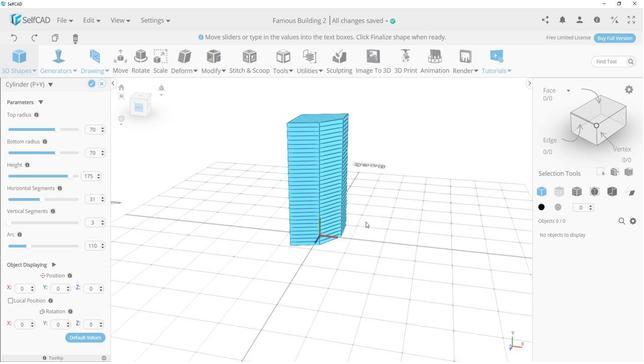 
Action: Mouse scrolled (360, 216) with delta (0, 0)
Screenshot: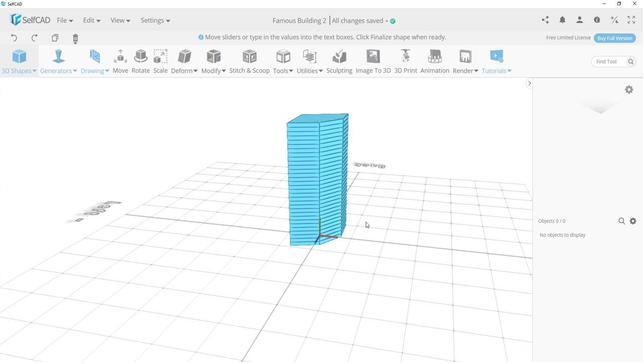 
Action: Mouse scrolled (360, 216) with delta (0, 0)
Screenshot: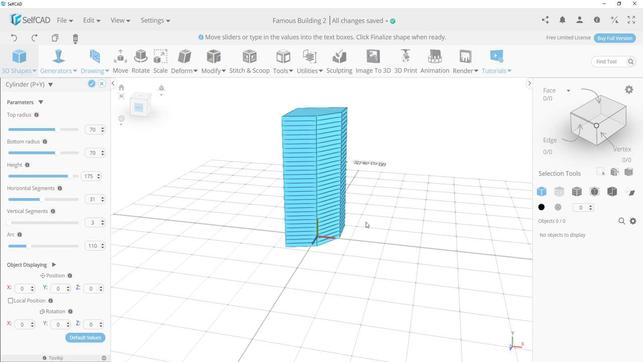 
Action: Mouse scrolled (360, 216) with delta (0, 0)
Screenshot: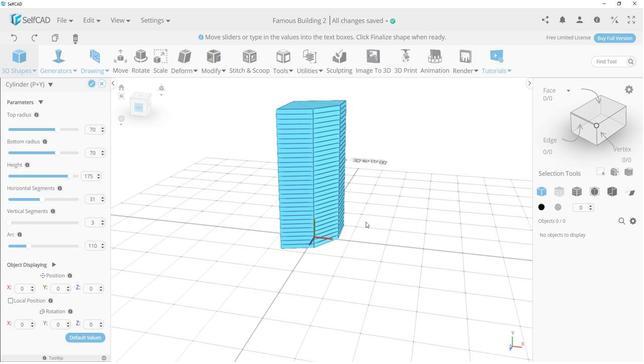 
Action: Mouse moved to (372, 213)
Screenshot: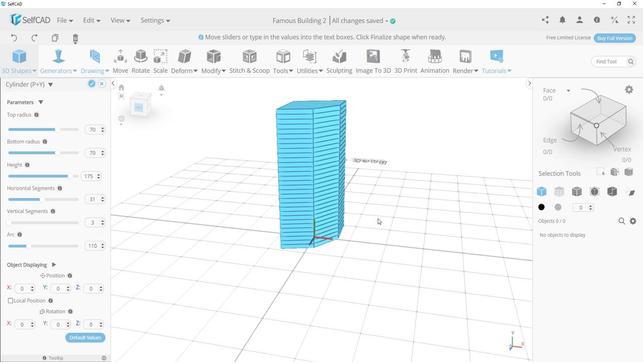 
Action: Mouse pressed left at (372, 213)
Screenshot: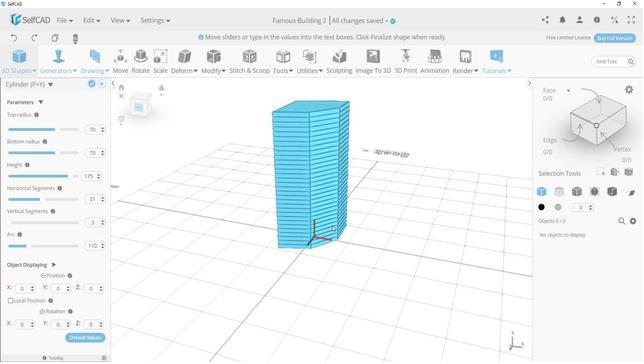
Action: Mouse moved to (124, 234)
Screenshot: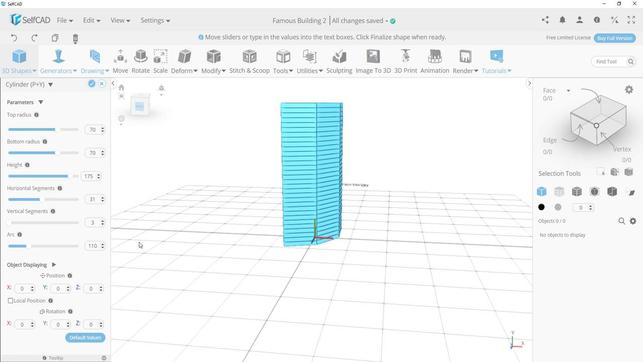 
Action: Mouse pressed left at (124, 234)
Screenshot: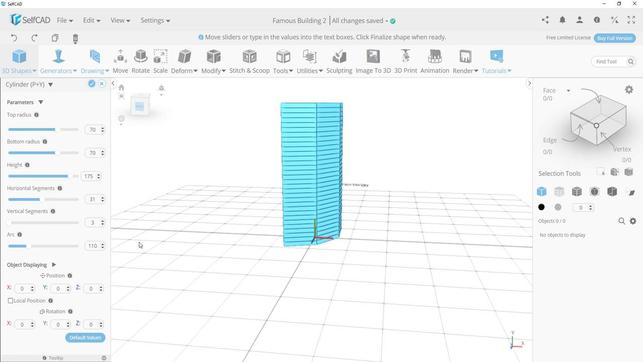 
Action: Mouse moved to (188, 223)
Screenshot: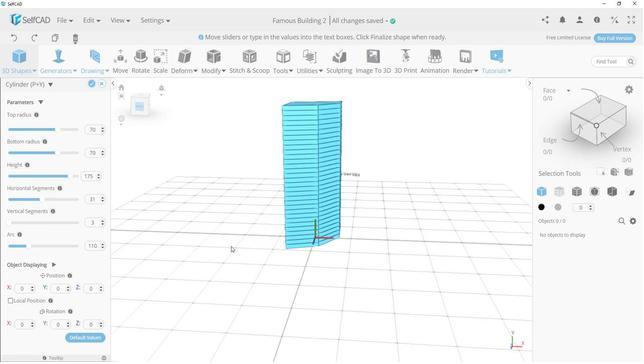 
Action: Mouse pressed left at (188, 223)
Screenshot: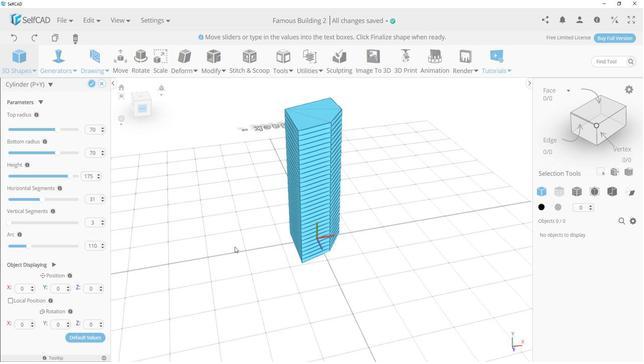 
Action: Mouse moved to (246, 254)
Screenshot: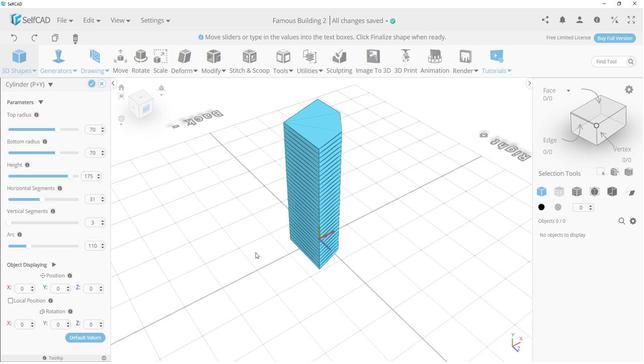 
Action: Mouse pressed left at (246, 254)
Screenshot: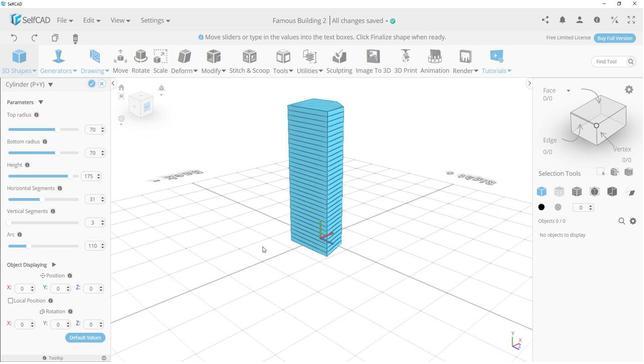 
Action: Mouse moved to (103, 96)
Screenshot: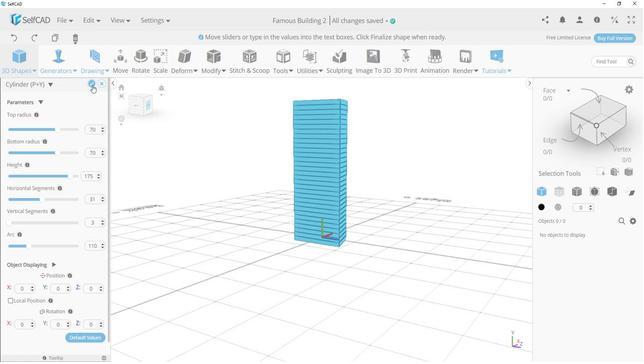 
Action: Mouse pressed left at (103, 96)
Screenshot: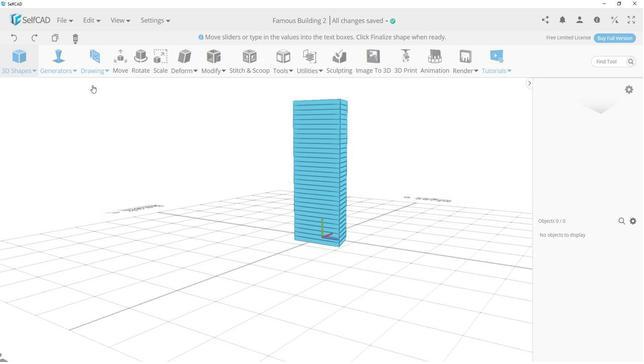 
Action: Mouse moved to (218, 186)
Screenshot: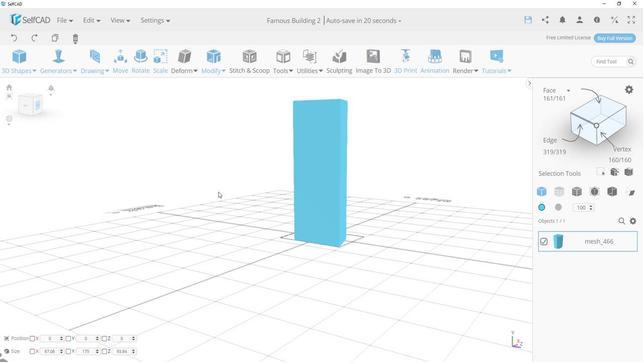 
Action: Mouse pressed left at (218, 186)
Screenshot: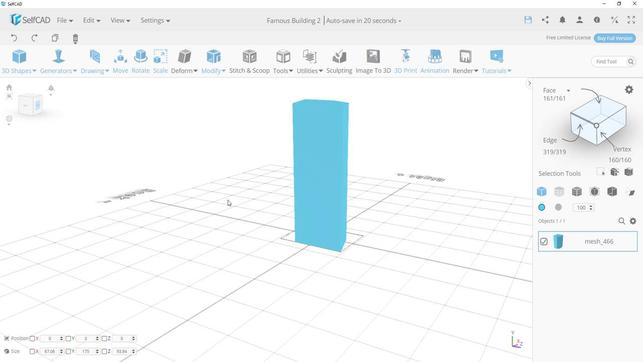 
Action: Mouse moved to (233, 198)
Screenshot: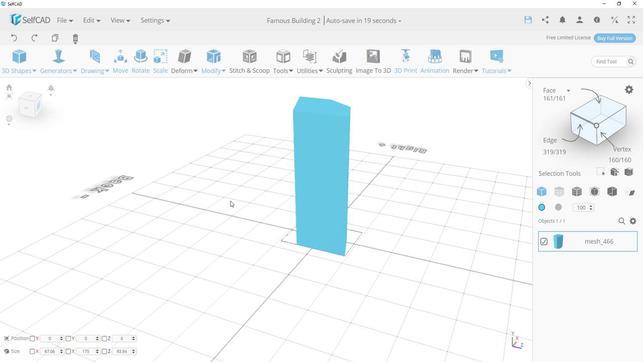 
Action: Mouse pressed left at (233, 198)
Screenshot: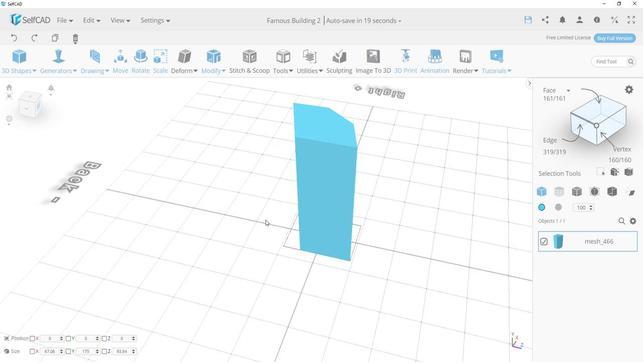 
Action: Mouse moved to (200, 211)
Screenshot: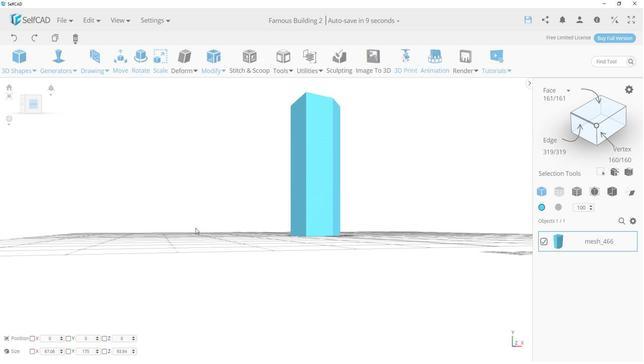 
Action: Mouse pressed left at (200, 211)
Screenshot: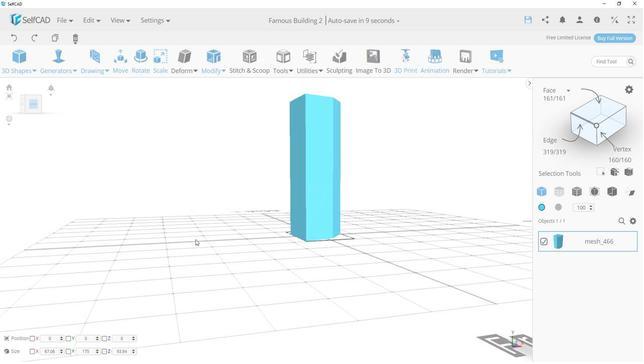 
Action: Mouse moved to (161, 198)
Screenshot: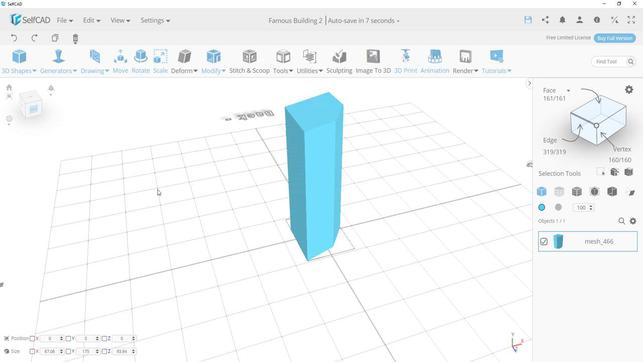 
Action: Mouse pressed left at (161, 198)
Screenshot: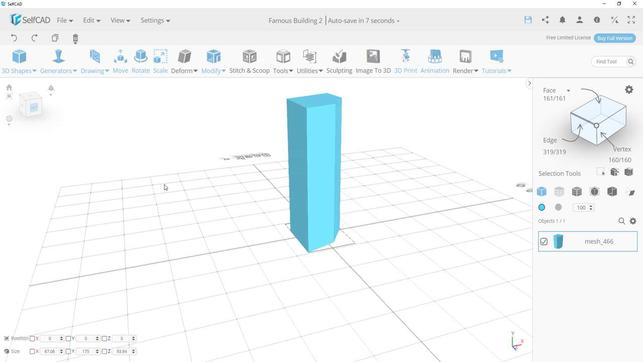 
Action: Mouse moved to (185, 171)
Screenshot: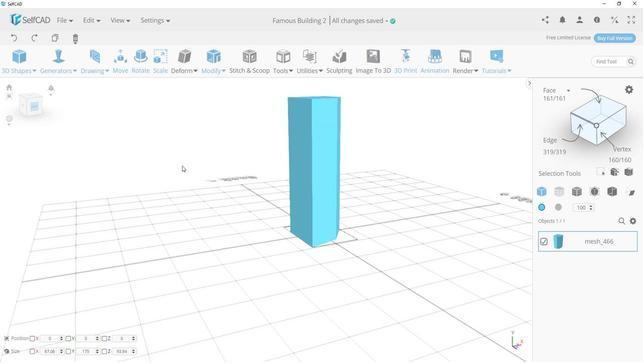 
Action: Mouse pressed left at (185, 171)
Screenshot: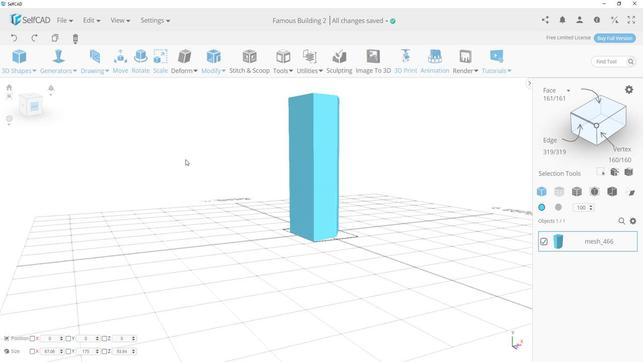 
Action: Mouse moved to (197, 160)
Screenshot: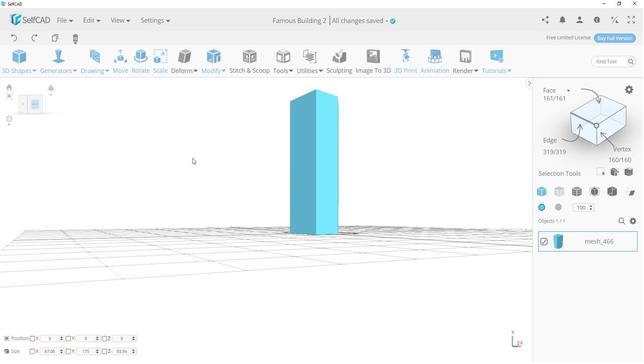 
Action: Mouse scrolled (197, 160) with delta (0, 0)
Screenshot: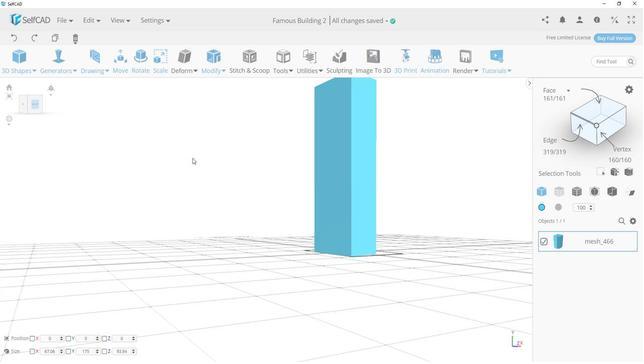 
Action: Mouse moved to (197, 160)
Screenshot: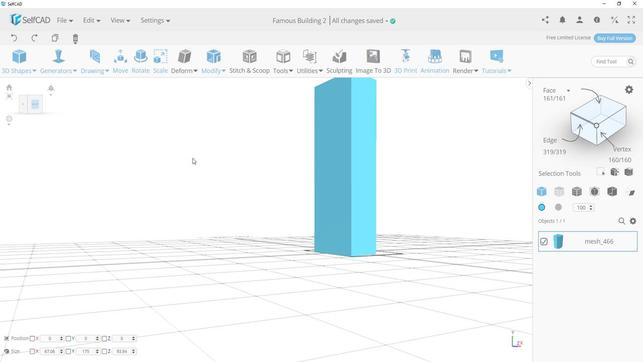
Action: Mouse scrolled (197, 160) with delta (0, 0)
Screenshot: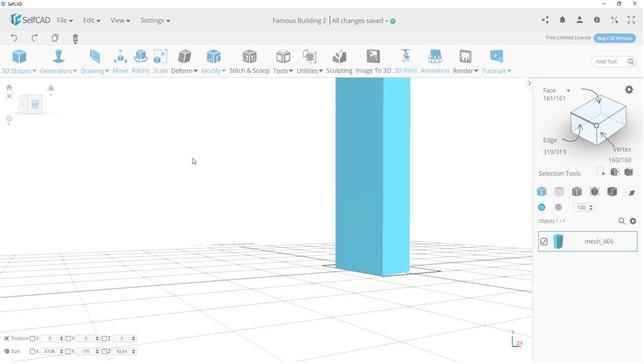 
Action: Mouse scrolled (197, 160) with delta (0, 0)
Screenshot: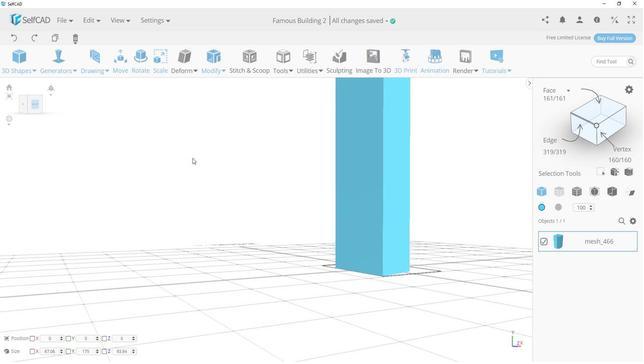 
Action: Mouse scrolled (197, 160) with delta (0, 0)
Screenshot: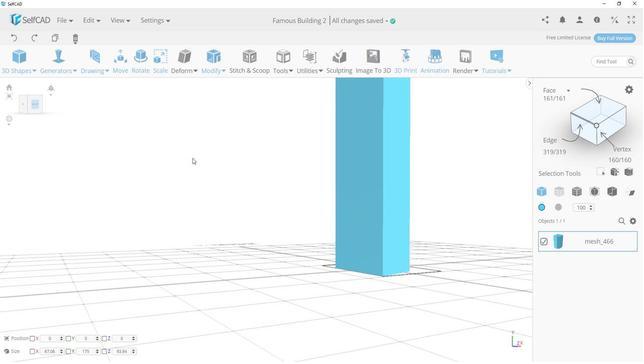 
Action: Mouse scrolled (197, 160) with delta (0, 0)
Screenshot: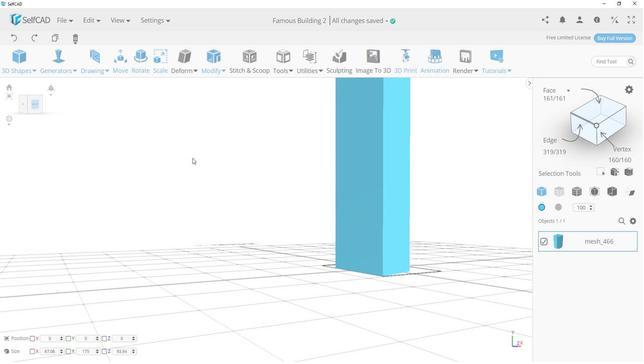 
Action: Mouse scrolled (197, 160) with delta (0, 0)
Screenshot: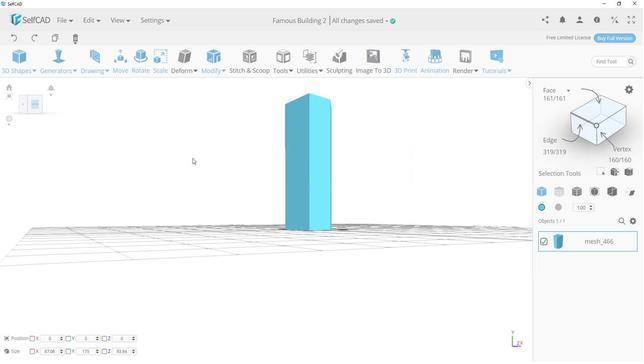 
Action: Mouse scrolled (197, 160) with delta (0, 0)
Screenshot: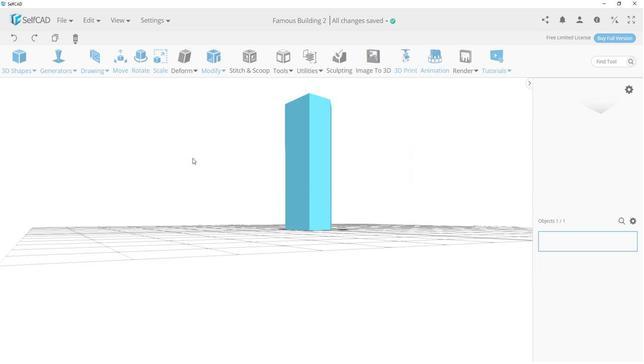 
Action: Mouse scrolled (197, 160) with delta (0, 0)
Screenshot: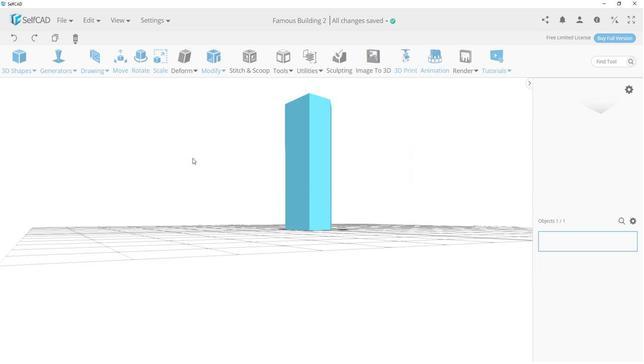
Action: Mouse scrolled (197, 160) with delta (0, 0)
Screenshot: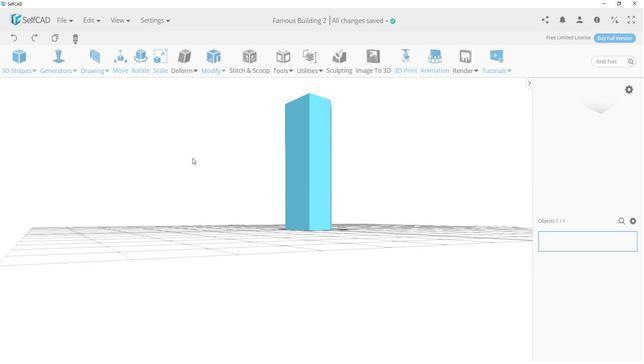 
Action: Mouse scrolled (197, 160) with delta (0, 0)
Screenshot: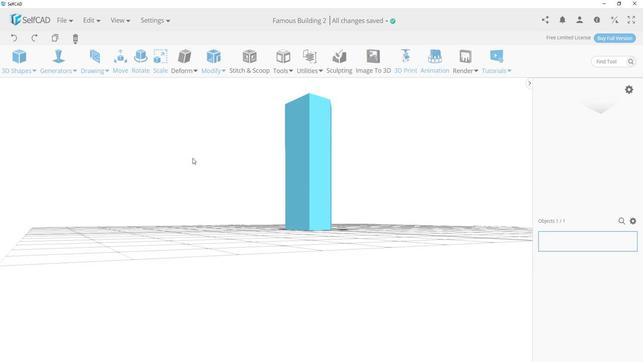 
Action: Mouse scrolled (197, 160) with delta (0, 0)
Screenshot: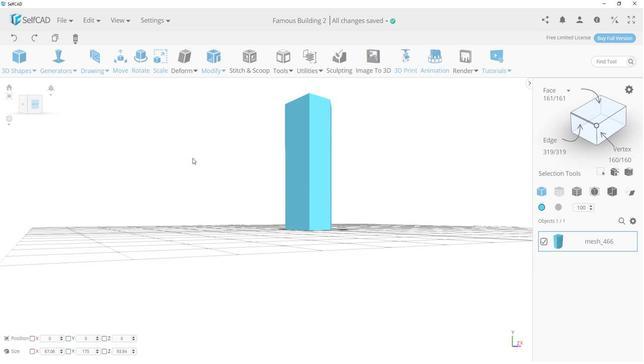 
Action: Mouse moved to (247, 158)
Screenshot: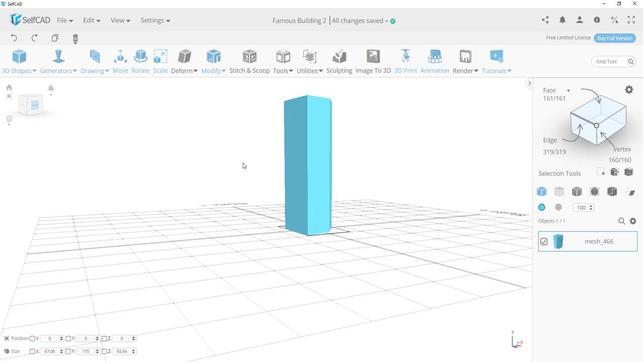 
Action: Mouse pressed left at (247, 158)
Screenshot: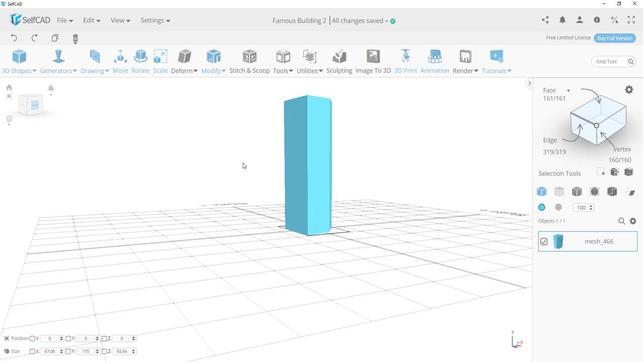 
Action: Mouse moved to (45, 150)
Screenshot: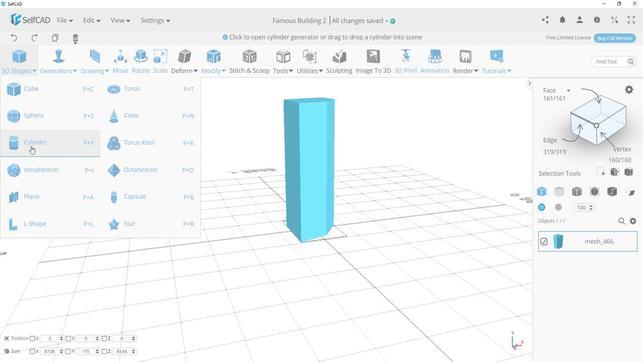 
Action: Mouse pressed left at (45, 150)
Screenshot: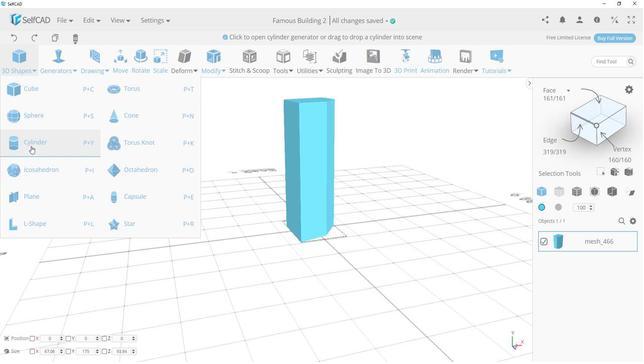 
Action: Mouse moved to (252, 214)
Screenshot: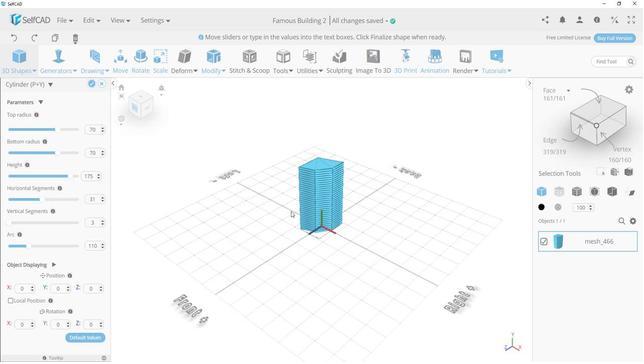 
Action: Mouse pressed left at (252, 214)
Screenshot: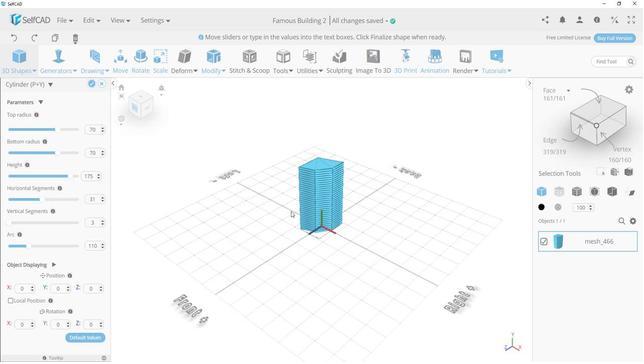 
Action: Mouse moved to (40, 237)
Screenshot: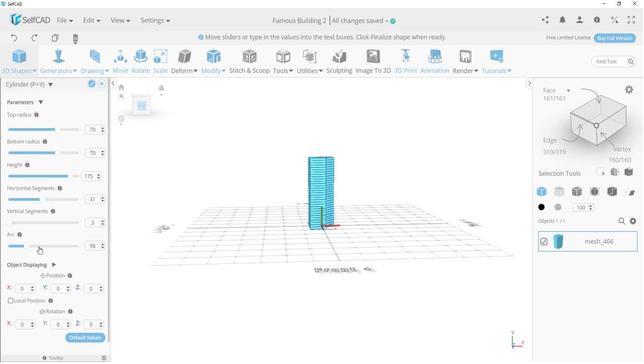 
Action: Mouse pressed left at (40, 237)
Screenshot: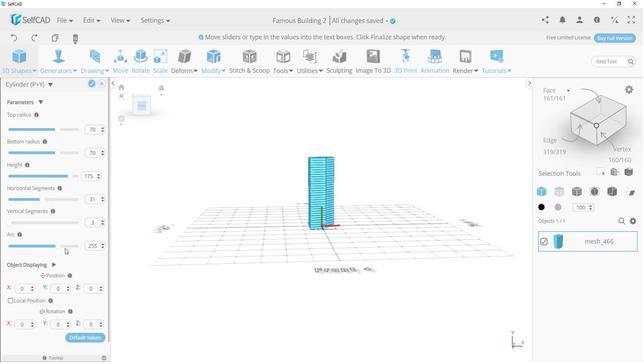 
Action: Mouse moved to (194, 239)
Screenshot: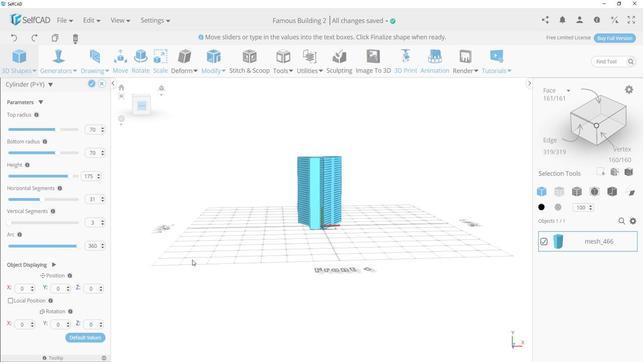 
Action: Mouse pressed left at (194, 239)
Screenshot: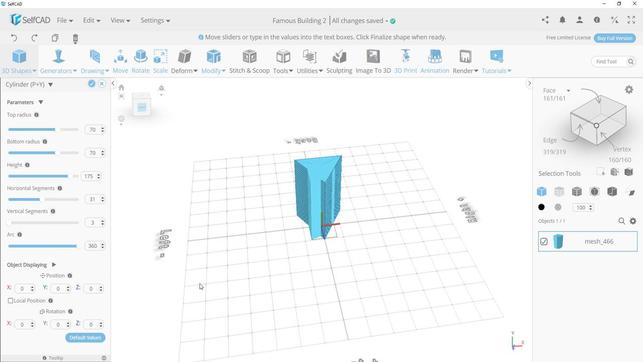 
Action: Mouse moved to (112, 218)
Screenshot: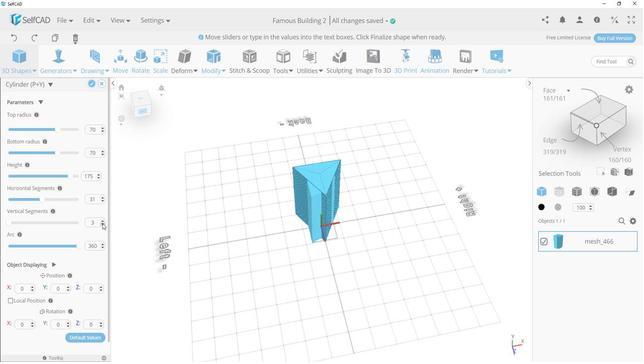 
Action: Mouse pressed left at (112, 218)
Screenshot: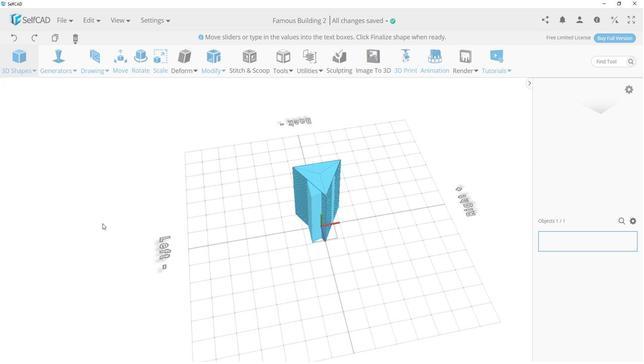 
Action: Mouse pressed left at (112, 218)
Screenshot: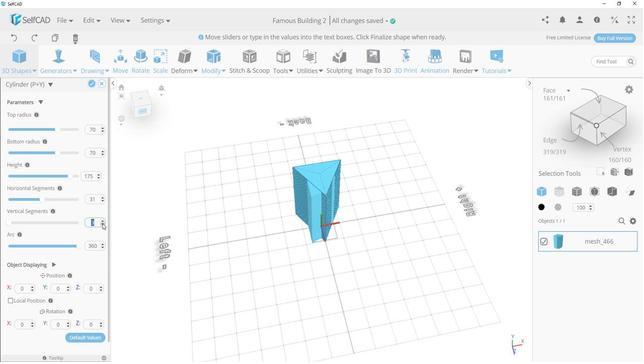 
Action: Mouse pressed left at (112, 218)
Screenshot: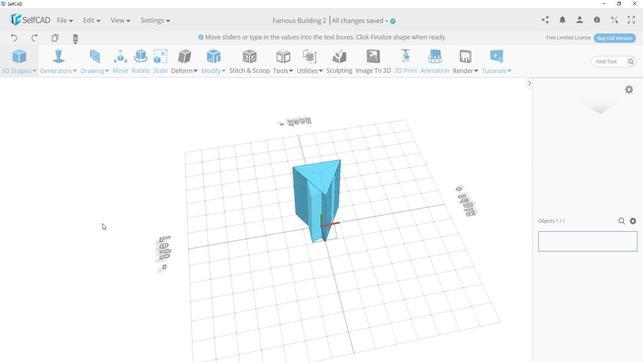 
Action: Mouse moved to (112, 215)
Screenshot: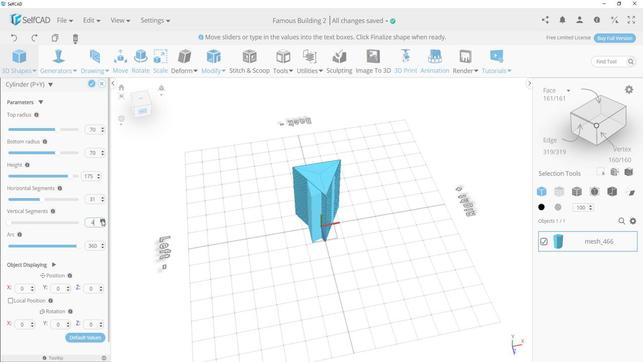 
Action: Mouse pressed left at (112, 215)
Screenshot: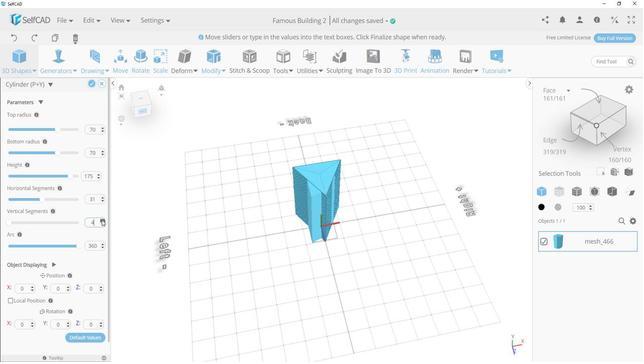 
Action: Mouse pressed left at (112, 215)
Screenshot: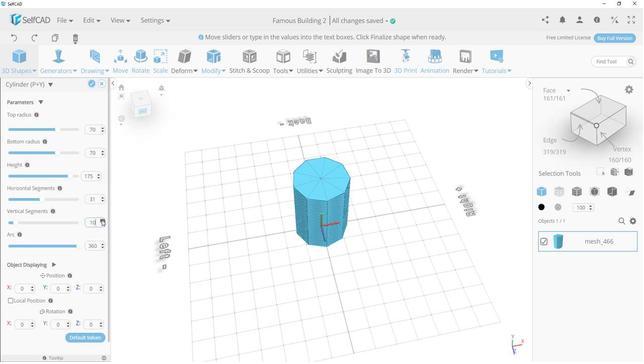 
Action: Mouse pressed left at (112, 215)
Screenshot: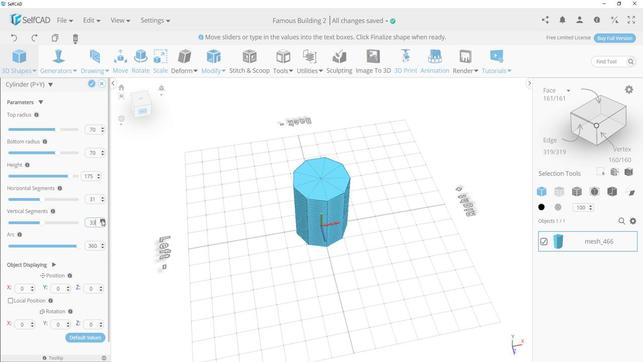 
Action: Mouse pressed left at (112, 215)
Screenshot: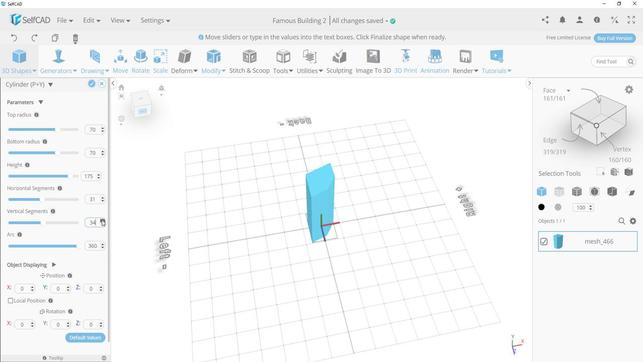 
Action: Mouse pressed left at (112, 215)
Screenshot: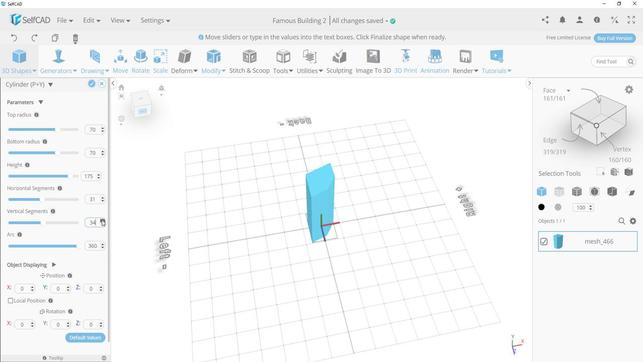 
Action: Mouse pressed left at (112, 215)
Screenshot: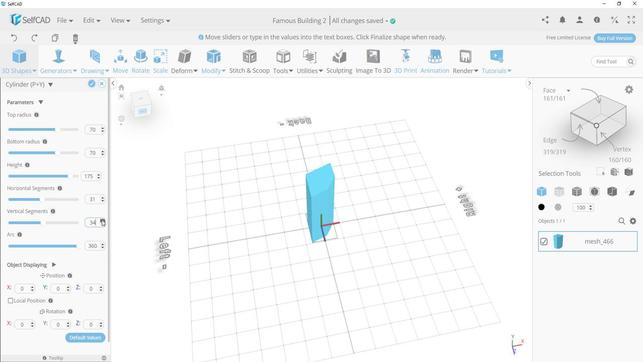 
Action: Mouse pressed left at (112, 215)
Screenshot: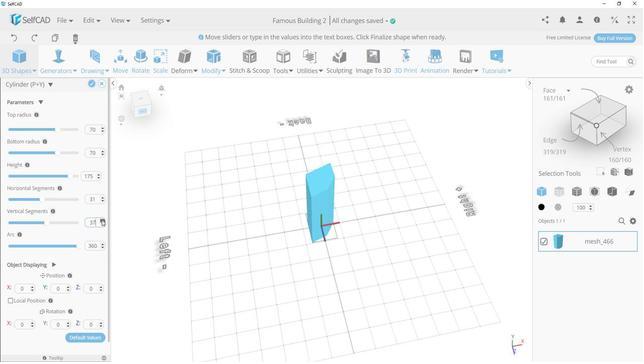 
Action: Mouse moved to (111, 197)
Screenshot: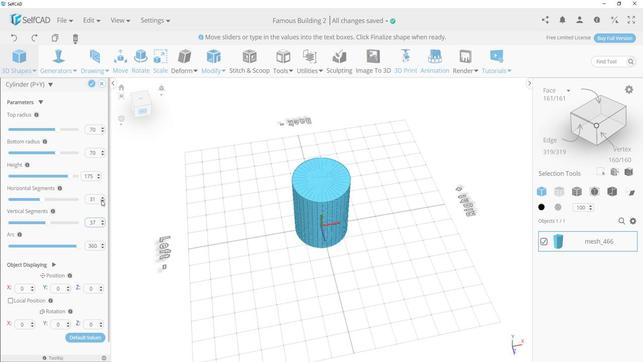 
Action: Mouse pressed left at (111, 197)
Screenshot: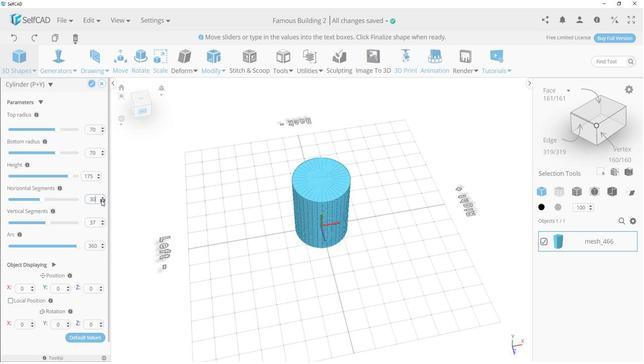 
Action: Mouse moved to (216, 219)
Screenshot: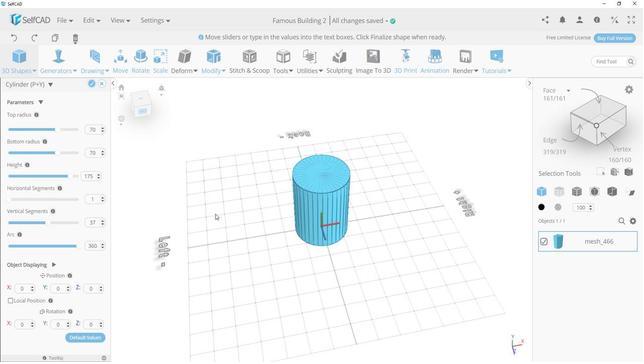 
Action: Mouse pressed left at (216, 219)
Screenshot: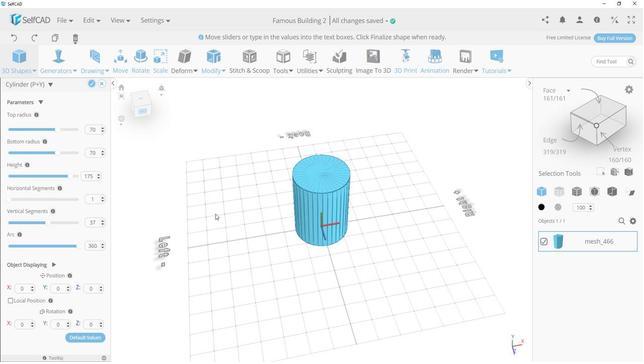 
Action: Mouse moved to (60, 216)
Screenshot: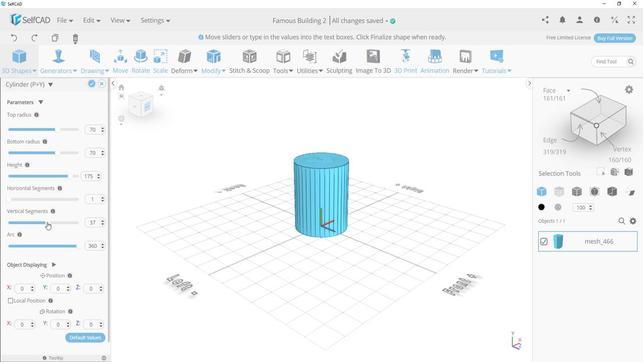 
Action: Mouse pressed left at (60, 216)
Screenshot: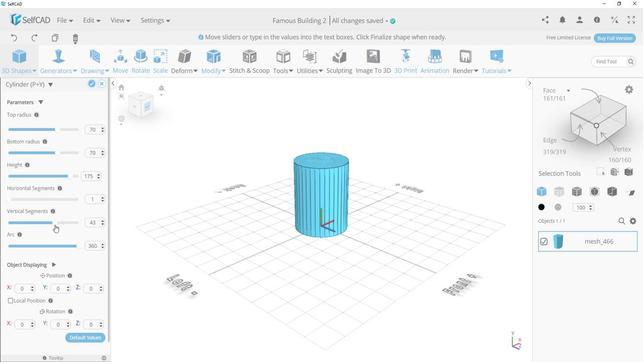 
Action: Mouse moved to (90, 239)
Screenshot: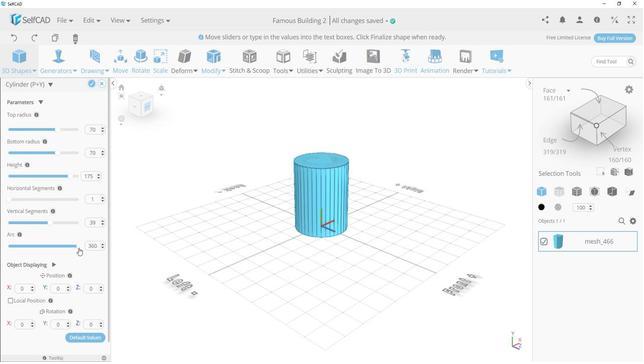 
Action: Mouse pressed left at (90, 239)
Screenshot: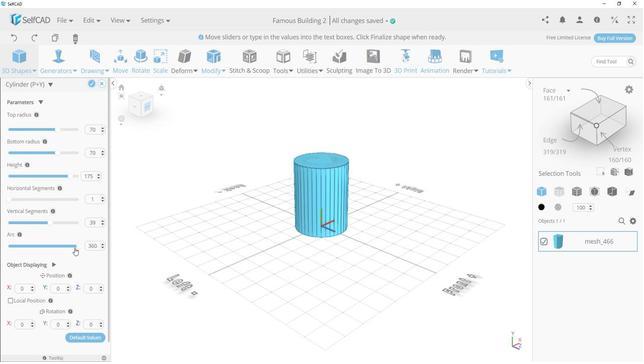
Action: Mouse moved to (111, 237)
Screenshot: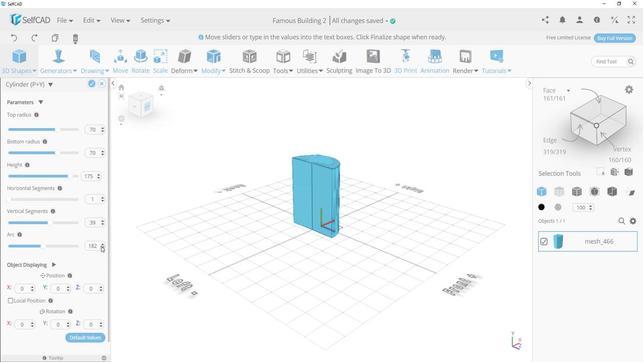 
Action: Mouse pressed left at (111, 237)
Screenshot: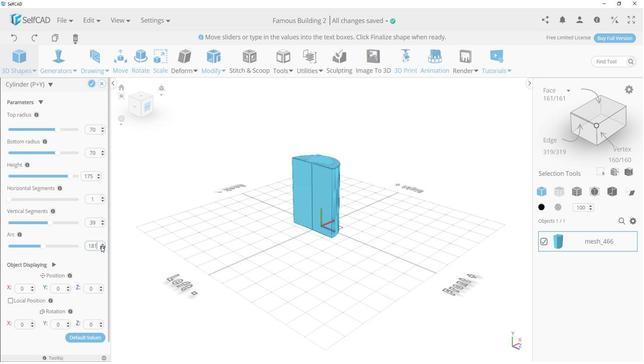 
Action: Mouse pressed left at (111, 237)
Screenshot: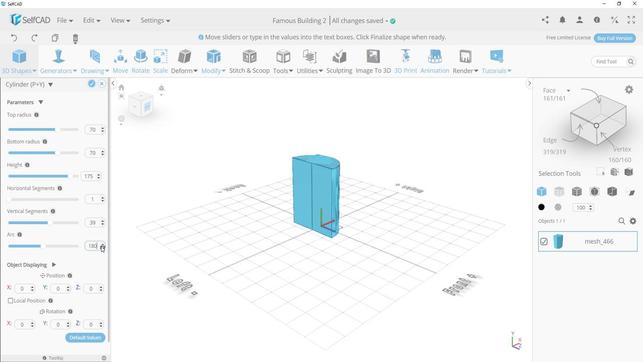 
Action: Mouse moved to (102, 93)
Screenshot: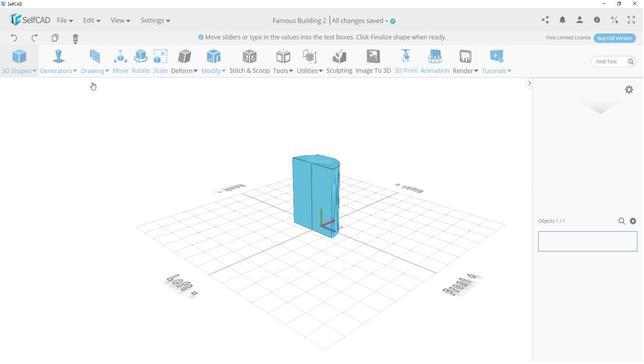 
Action: Mouse pressed left at (102, 93)
Screenshot: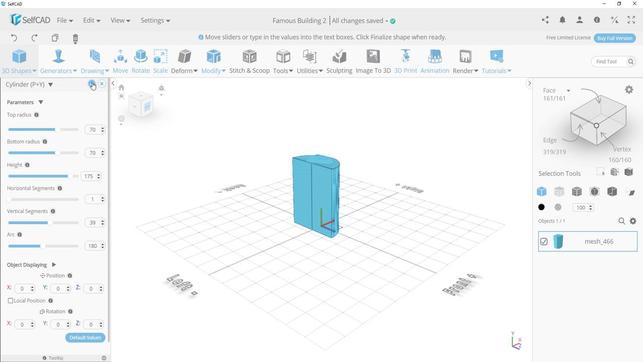 
Action: Mouse moved to (300, 206)
Screenshot: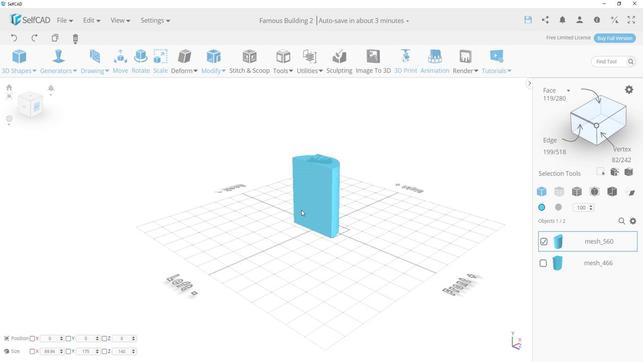 
Action: Mouse pressed left at (300, 206)
Screenshot: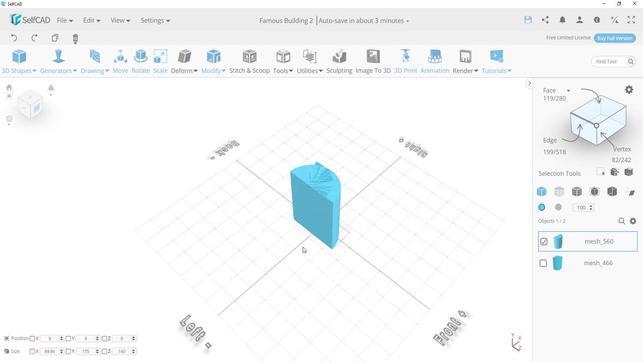 
Action: Mouse moved to (134, 77)
Screenshot: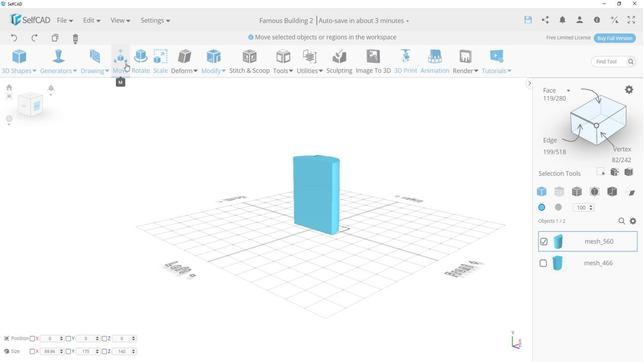
Action: Mouse pressed left at (134, 77)
Screenshot: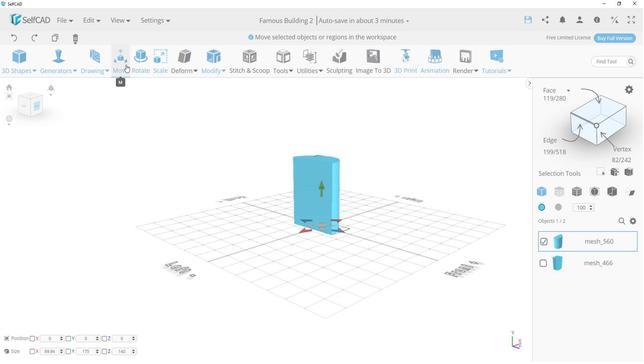 
Action: Mouse moved to (148, 79)
Screenshot: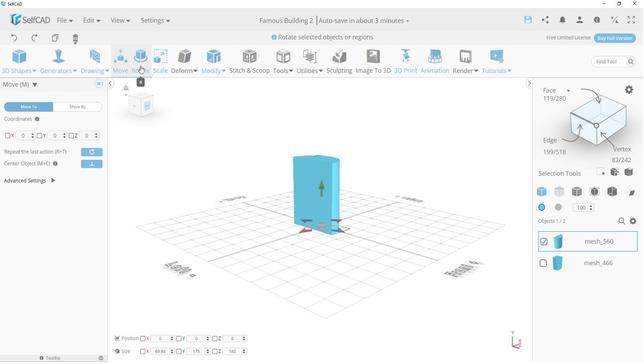 
Action: Mouse pressed left at (148, 79)
Screenshot: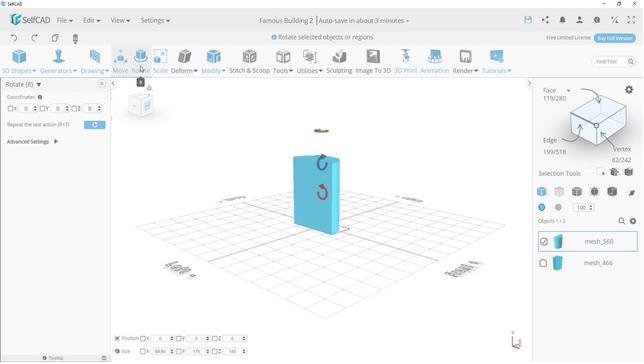 
Action: Mouse moved to (287, 221)
Screenshot: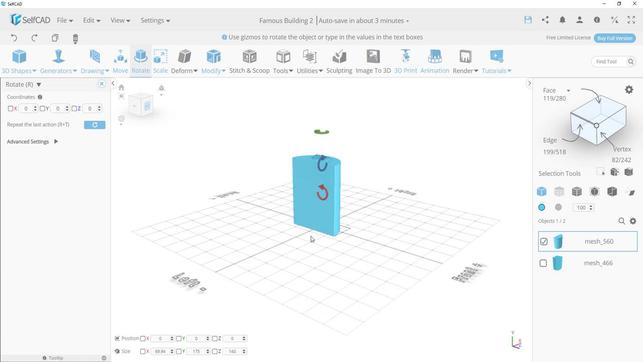 
Action: Mouse pressed left at (287, 221)
Screenshot: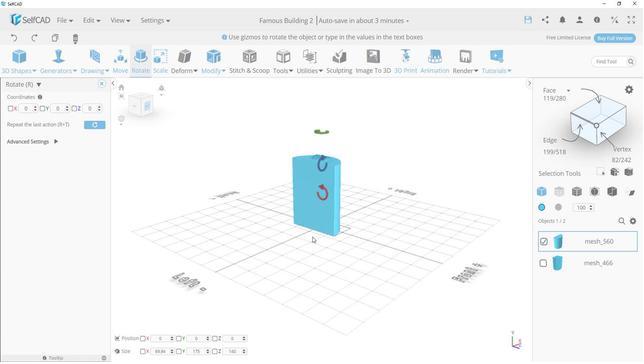 
Action: Mouse moved to (317, 192)
Screenshot: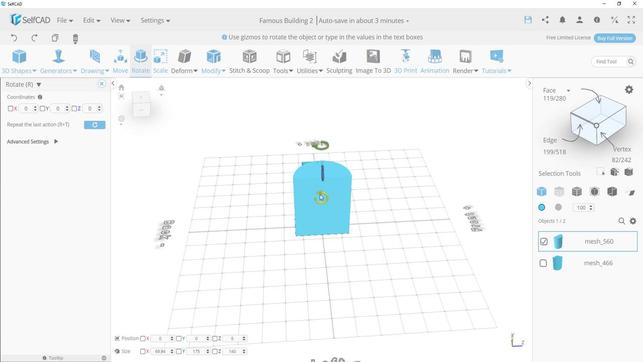 
Action: Mouse pressed left at (317, 192)
Screenshot: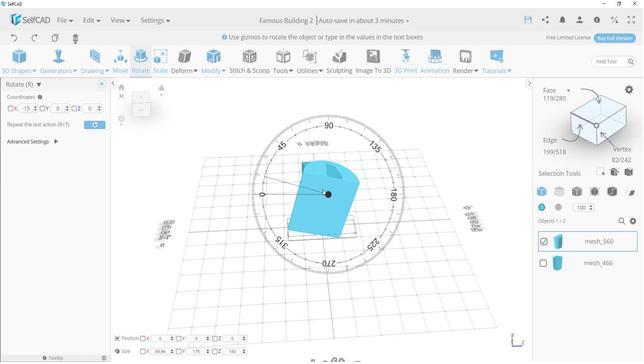 
Action: Mouse moved to (309, 240)
Screenshot: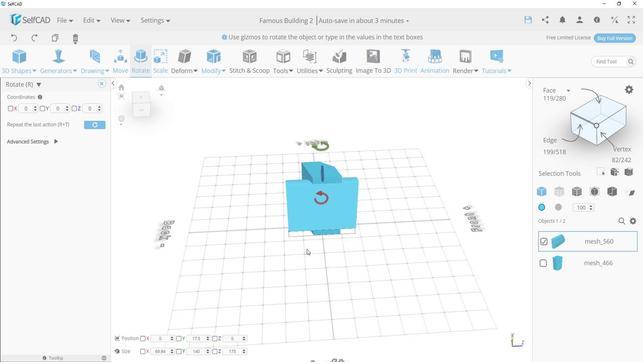 
Action: Mouse pressed left at (309, 240)
Screenshot: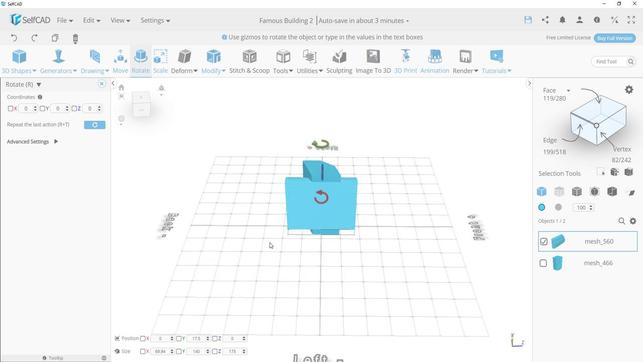 
Action: Mouse moved to (129, 71)
Screenshot: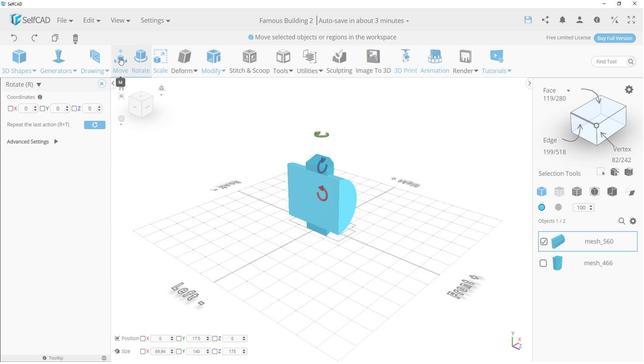 
Action: Mouse pressed left at (129, 71)
Screenshot: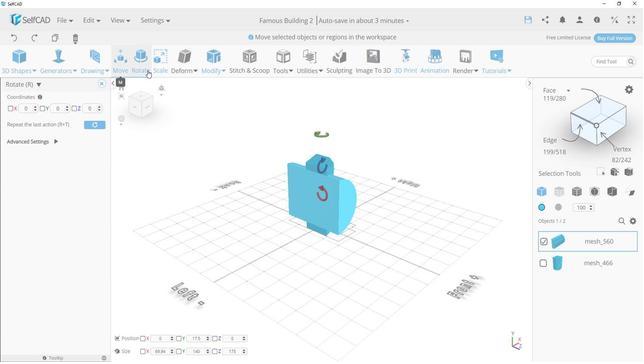 
Action: Mouse moved to (397, 165)
Screenshot: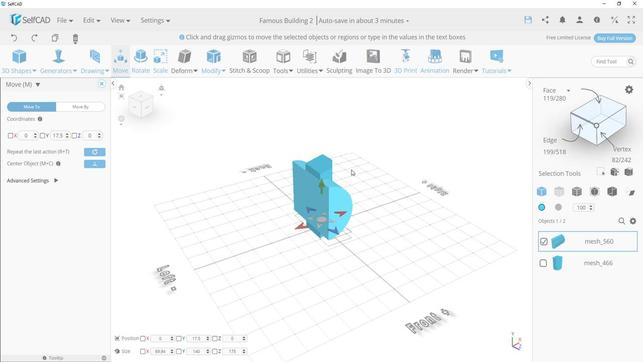 
Action: Mouse pressed left at (397, 165)
Screenshot: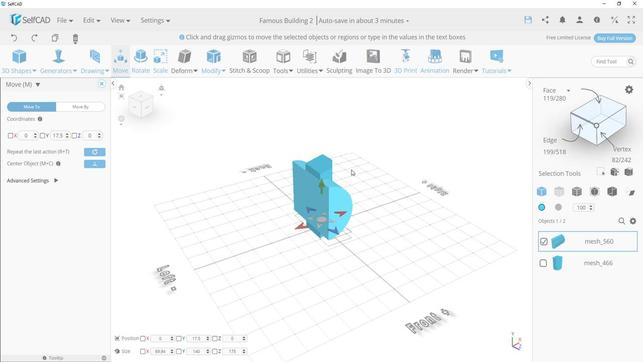 
Action: Mouse moved to (319, 183)
Screenshot: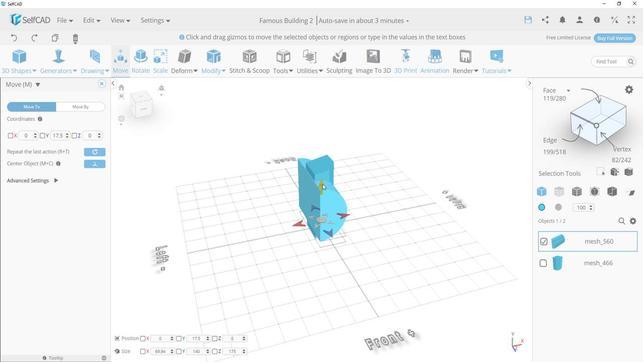 
Action: Mouse pressed left at (319, 183)
Screenshot: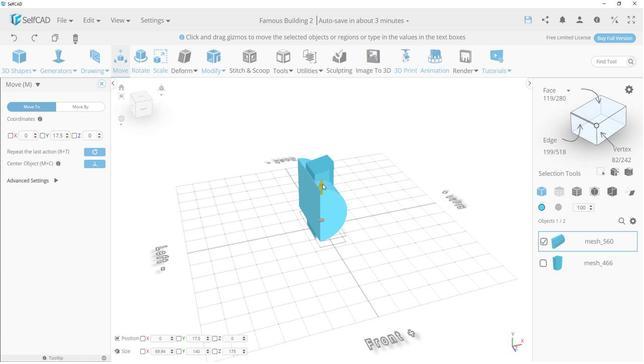 
Action: Mouse moved to (287, 187)
Screenshot: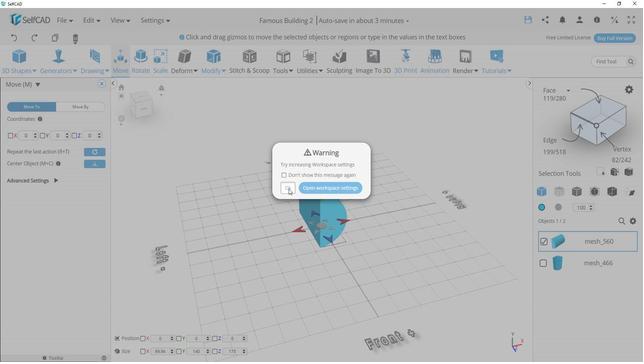 
Action: Mouse pressed left at (287, 187)
Screenshot: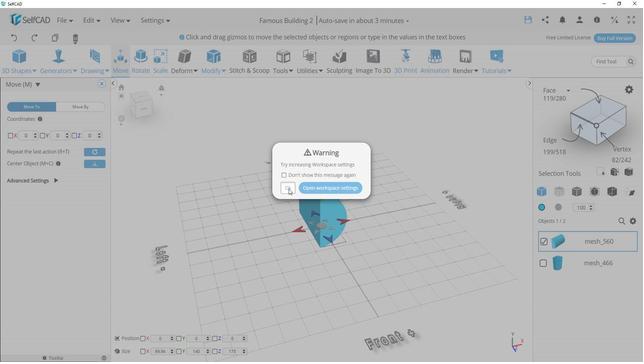 
Action: Mouse moved to (150, 82)
Screenshot: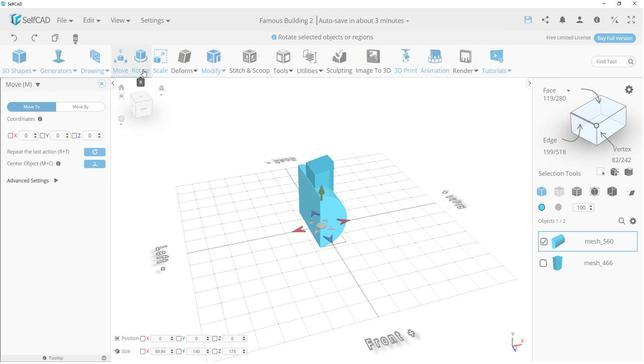 
Action: Mouse pressed left at (150, 82)
Screenshot: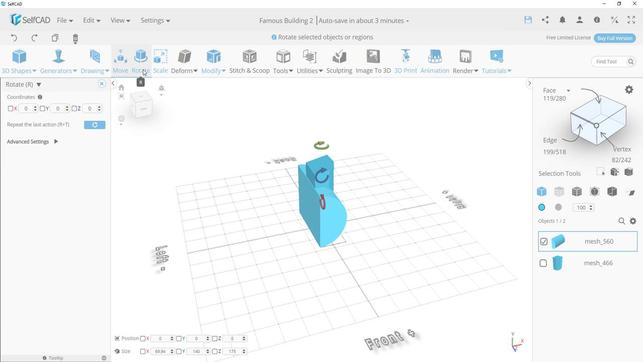 
Action: Mouse moved to (316, 146)
Screenshot: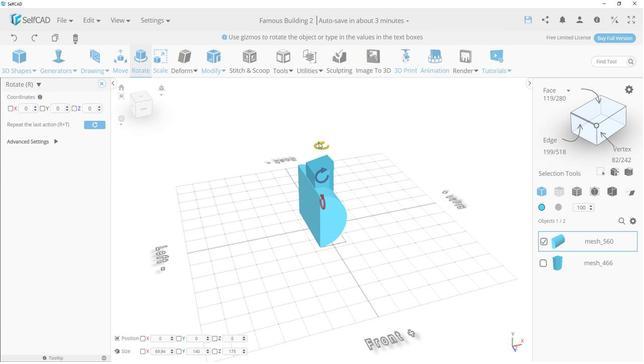 
Action: Mouse pressed left at (316, 146)
Screenshot: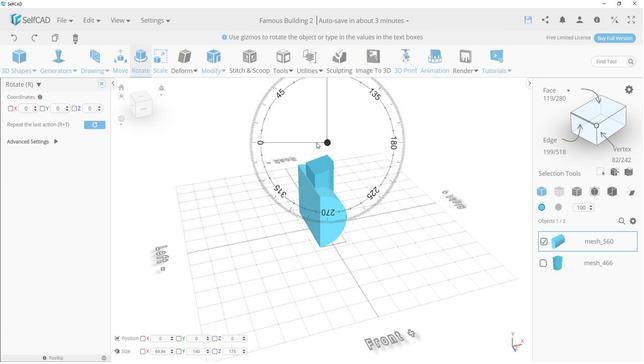 
Action: Mouse moved to (265, 218)
Screenshot: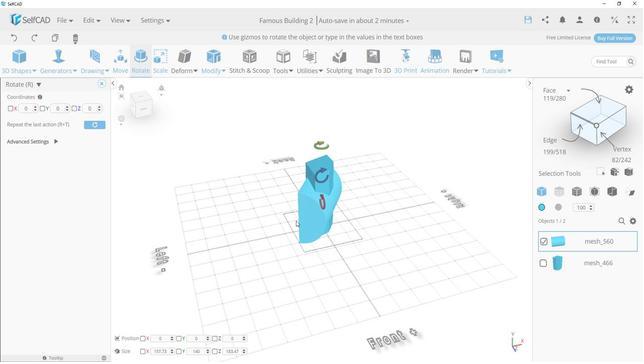 
Action: Mouse pressed left at (265, 218)
Screenshot: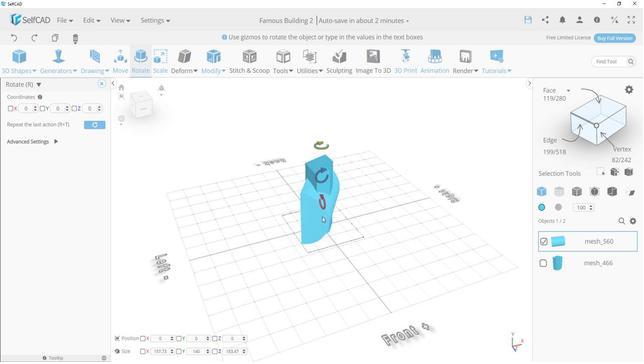 
Action: Mouse moved to (349, 183)
Screenshot: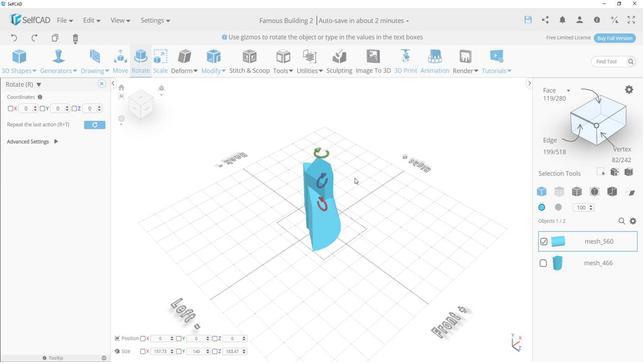 
Action: Mouse pressed left at (349, 183)
Screenshot: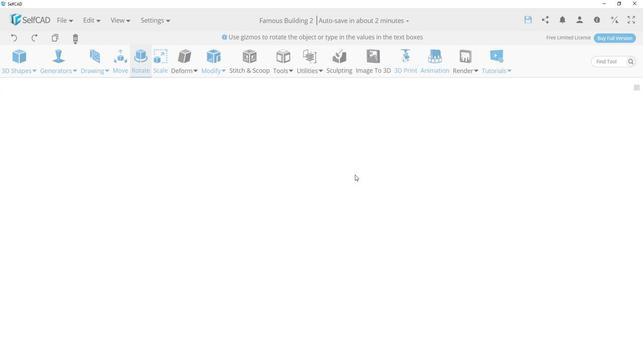 
Action: Mouse moved to (588, 114)
Screenshot: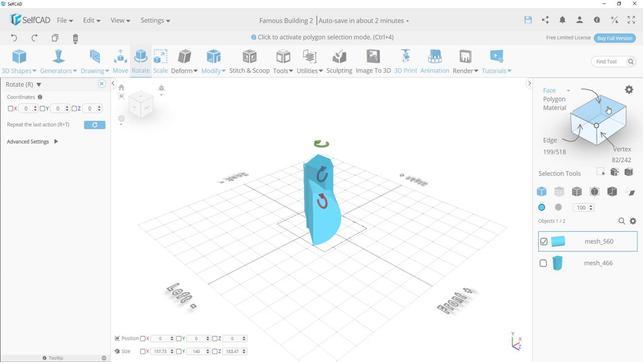 
Action: Mouse pressed left at (588, 114)
Screenshot: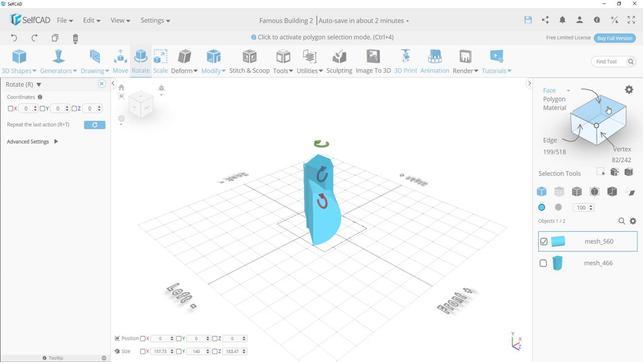 
Action: Mouse moved to (544, 106)
Screenshot: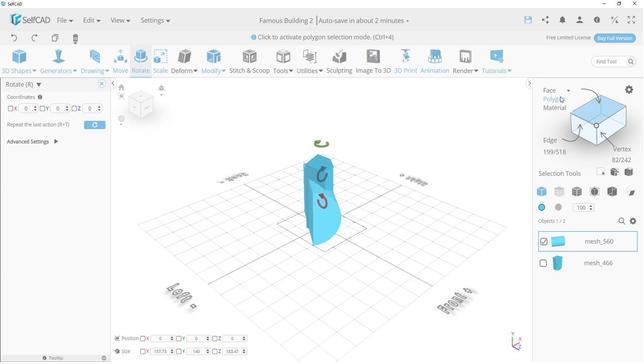 
Action: Mouse pressed left at (544, 106)
Screenshot: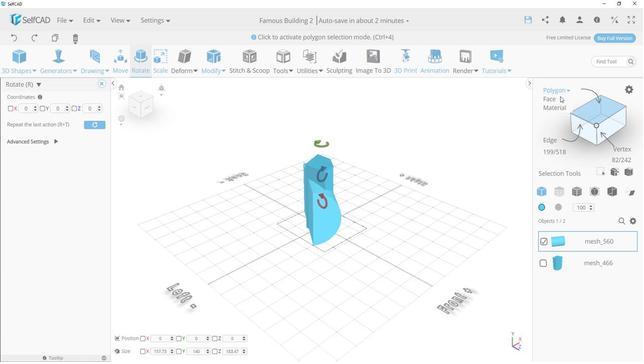 
Action: Mouse moved to (325, 202)
Screenshot: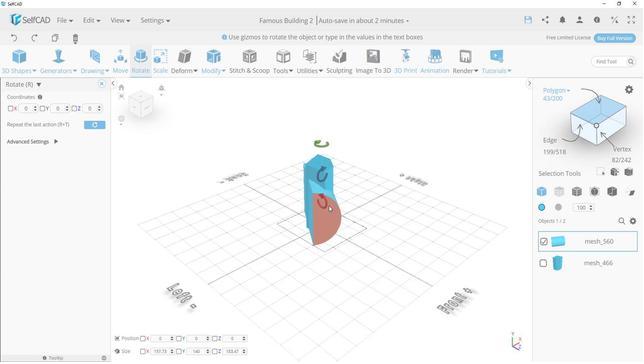 
Action: Mouse pressed left at (325, 202)
Screenshot: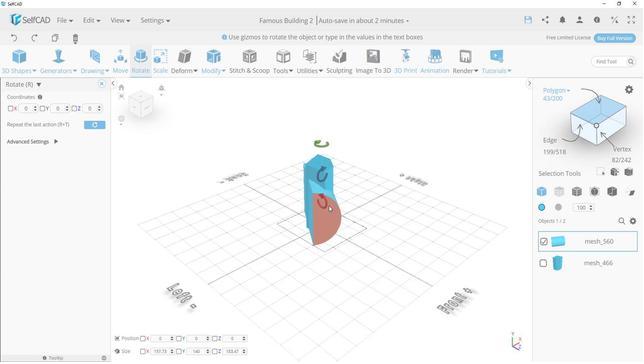 
Action: Mouse moved to (228, 223)
Screenshot: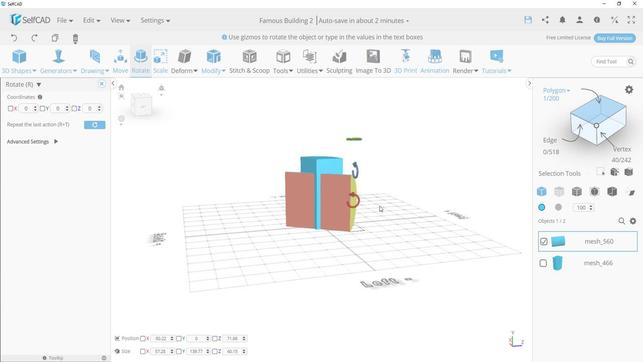 
Action: Mouse pressed left at (228, 223)
Screenshot: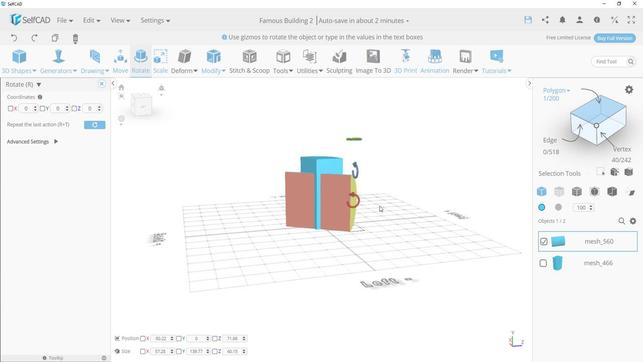 
Action: Mouse moved to (327, 194)
Screenshot: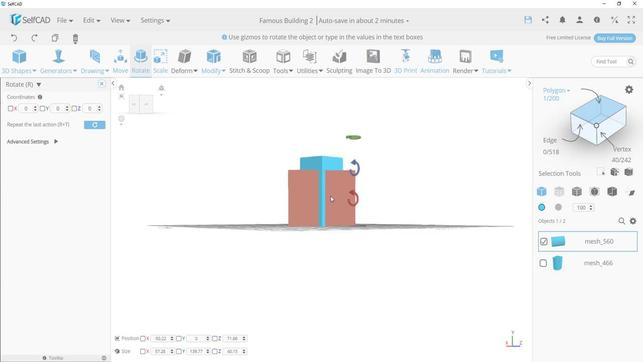 
Action: Mouse pressed left at (327, 194)
Screenshot: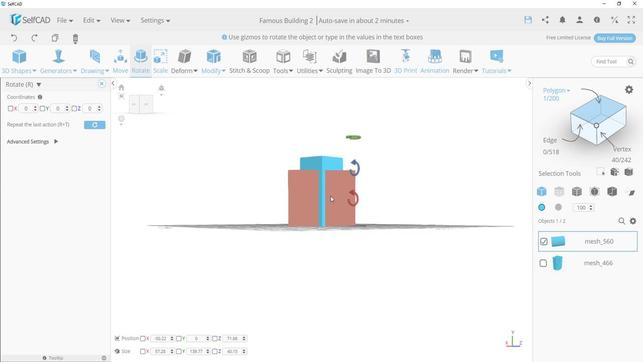 
Action: Mouse moved to (235, 216)
Screenshot: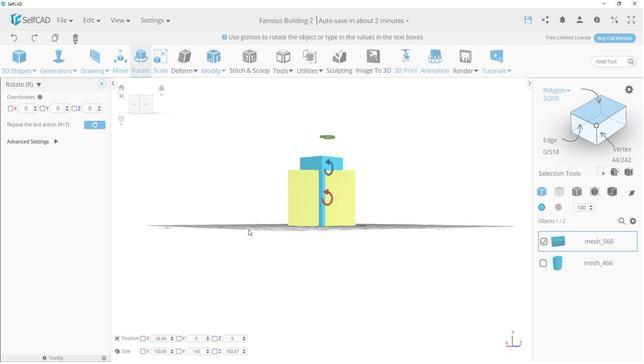 
Action: Mouse pressed left at (235, 216)
Screenshot: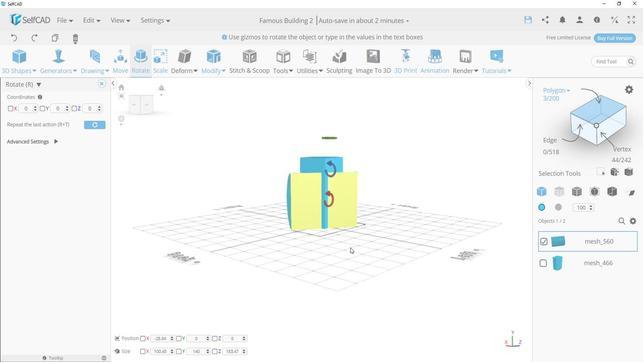 
Action: Mouse moved to (322, 211)
Screenshot: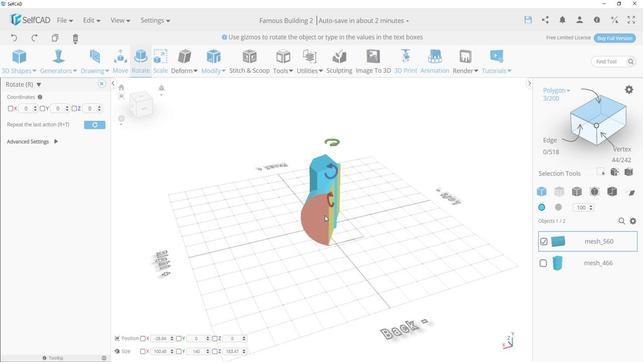
Action: Mouse pressed left at (322, 211)
Screenshot: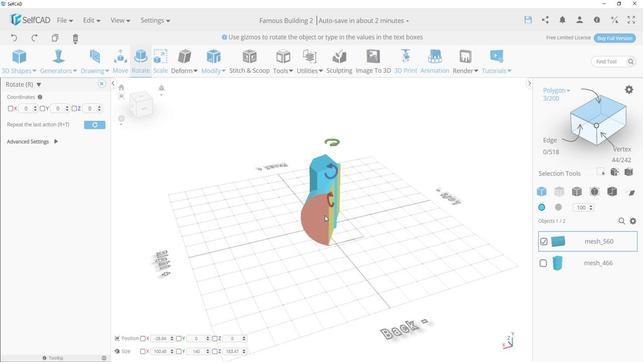 
Action: Mouse moved to (317, 232)
Screenshot: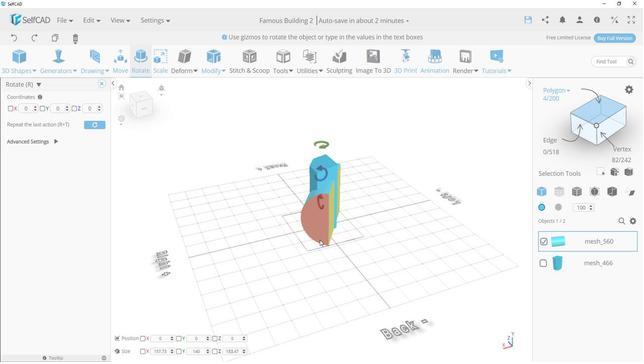 
Action: Key pressed <Key.delete><Key.enter>
Screenshot: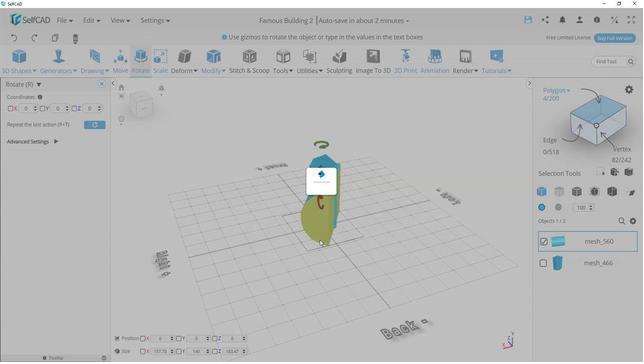 
Action: Mouse moved to (362, 222)
Screenshot: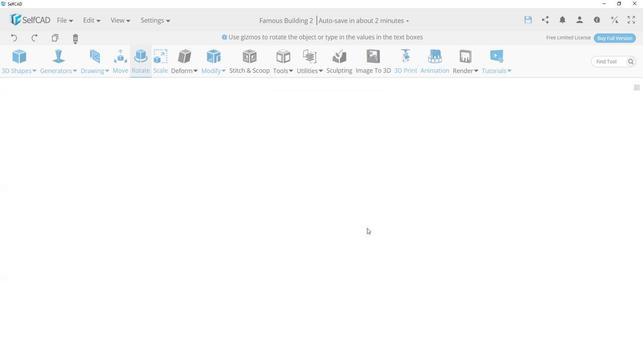 
Action: Mouse pressed left at (362, 222)
Screenshot: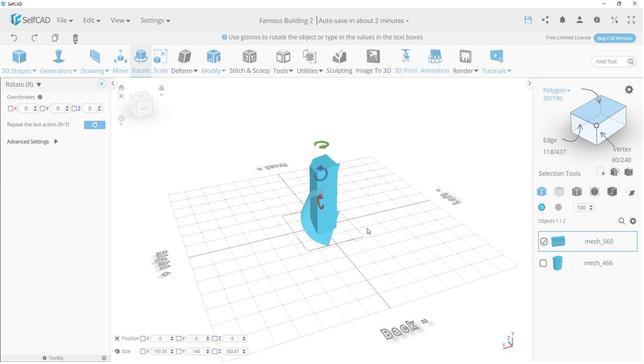 
Action: Mouse moved to (351, 213)
Screenshot: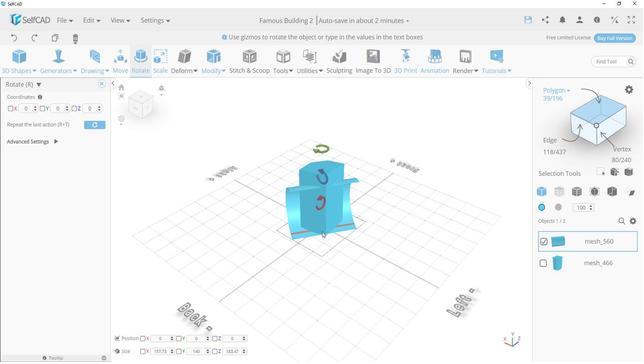 
Action: Mouse pressed left at (351, 213)
Screenshot: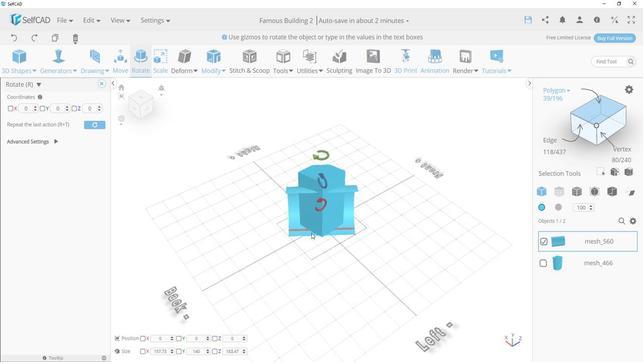 
Action: Mouse moved to (298, 247)
Screenshot: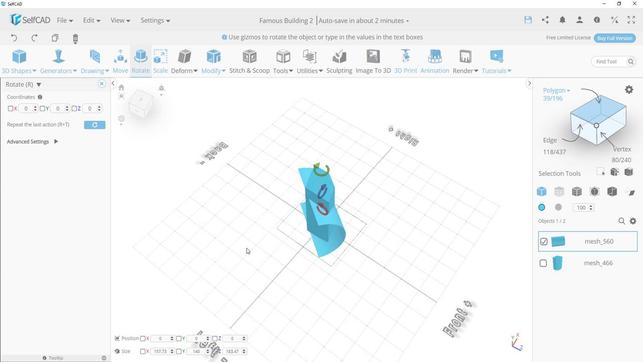 
Action: Mouse pressed left at (298, 247)
Screenshot: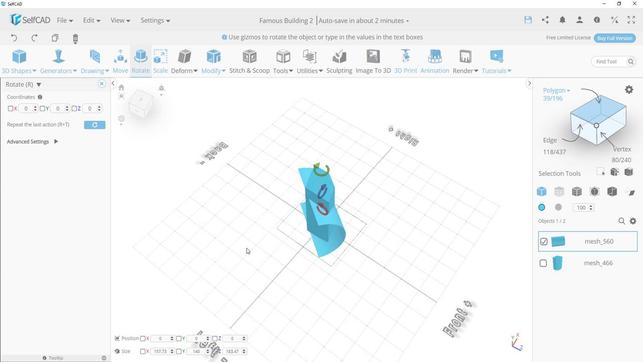 
Action: Mouse moved to (135, 331)
Screenshot: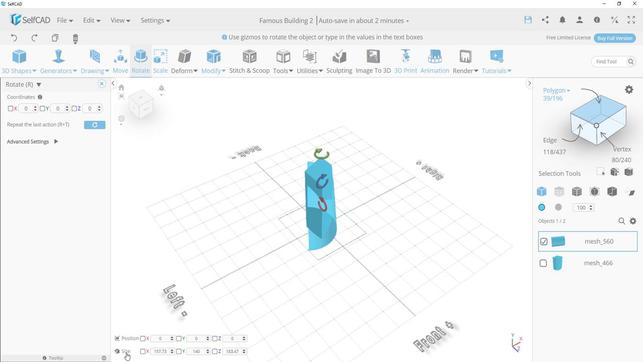 
Action: Mouse pressed left at (135, 331)
Screenshot: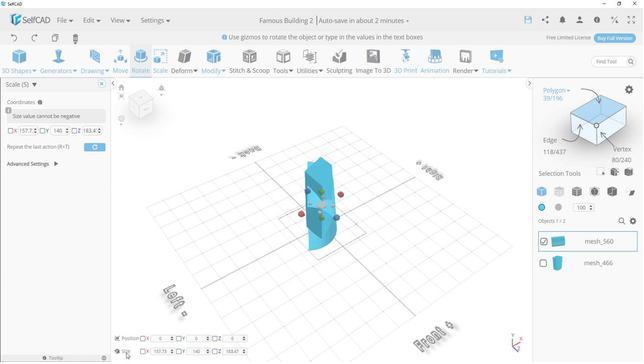
Action: Mouse moved to (367, 279)
Screenshot: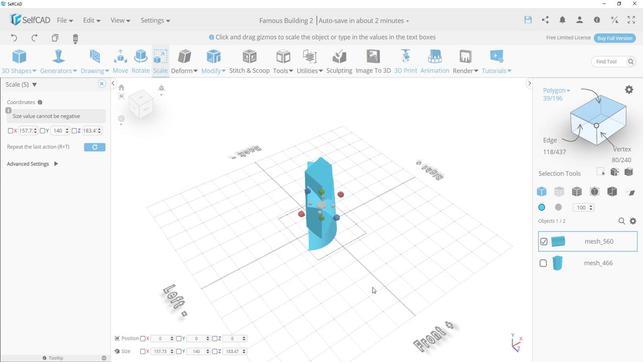 
Action: Mouse pressed left at (367, 279)
